 Task: Open Card Card0000000344 in  Board0000000086 in Workspace WS0000000029 in Trello. Add Member Carxxstreet791@gmail.com to Card Card0000000344 in  Board0000000086 in Workspace WS0000000029 in Trello. Add Red Label titled Label0000000344 to Card Card0000000344 in  Board0000000086 in Workspace WS0000000029 in Trello. Add Checklist CL0000000344 to Card Card0000000344 in  Board0000000086 in Workspace WS0000000029 in Trello. Add Dates with Start Date as Nov 01 2023 and Due Date as Nov 30 2023 to Card Card0000000344 in  Board0000000086 in Workspace WS0000000029 in Trello
Action: Mouse moved to (135, 366)
Screenshot: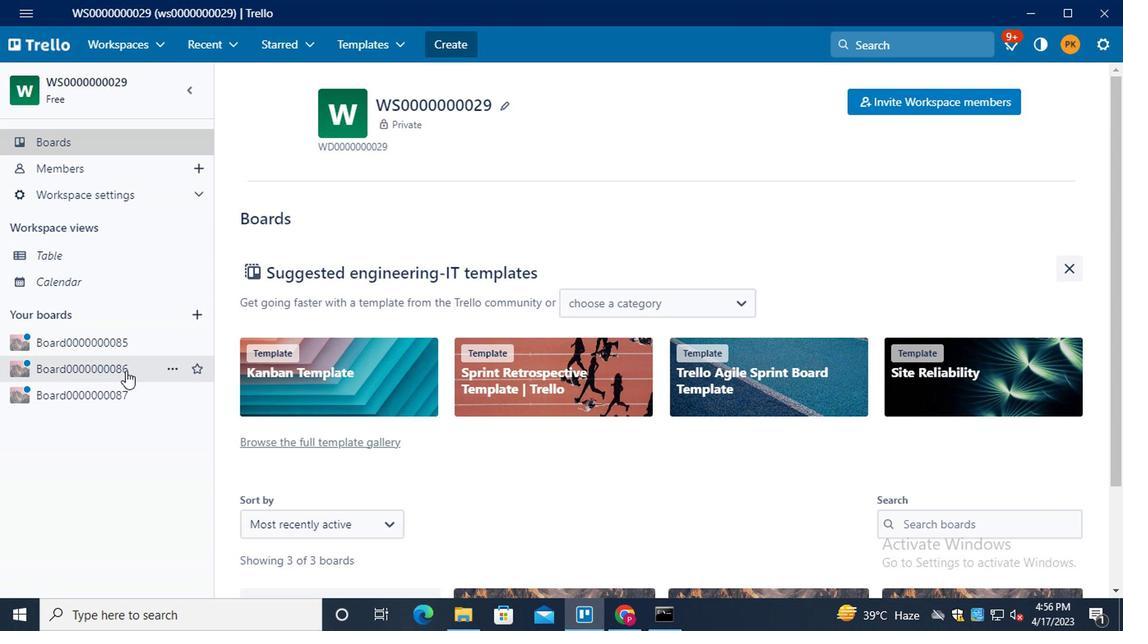 
Action: Mouse pressed left at (135, 366)
Screenshot: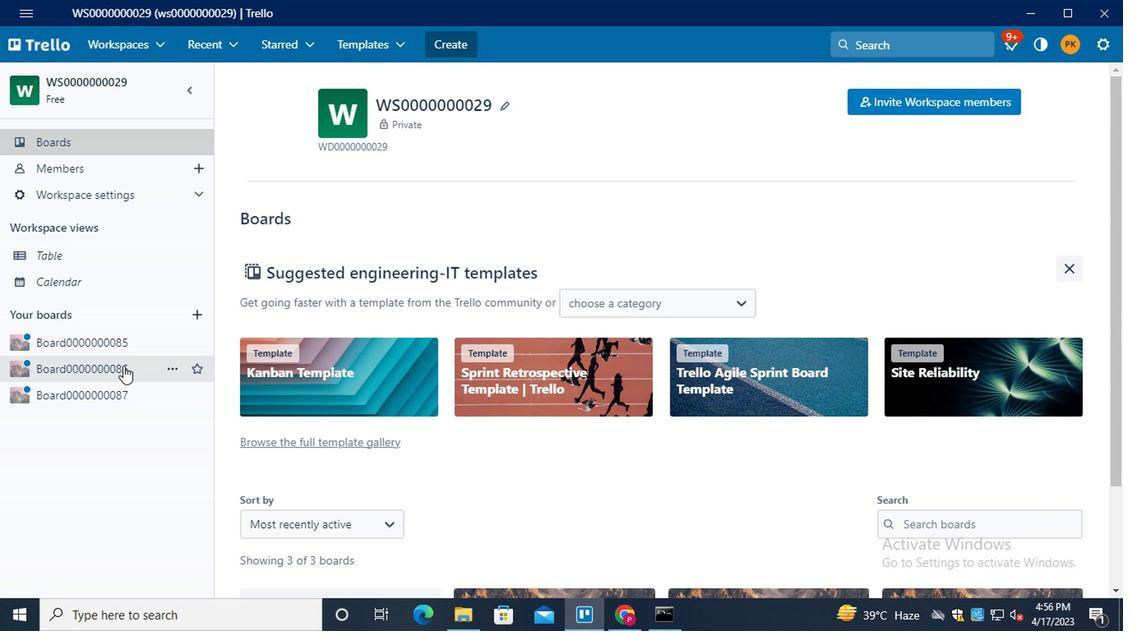 
Action: Mouse moved to (325, 404)
Screenshot: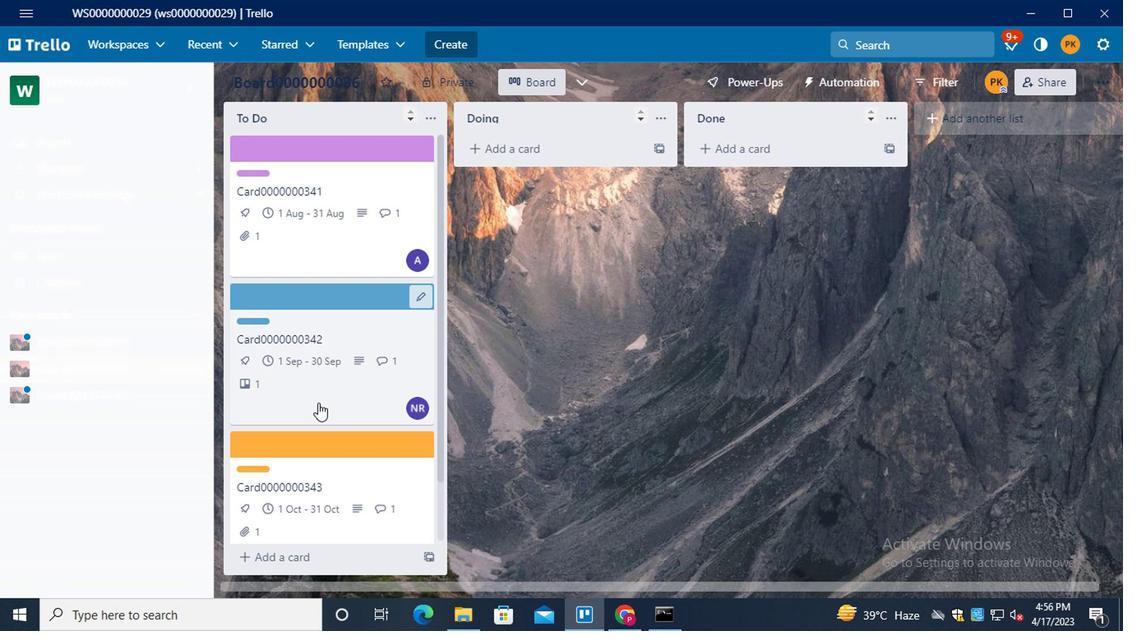
Action: Mouse scrolled (325, 403) with delta (0, -1)
Screenshot: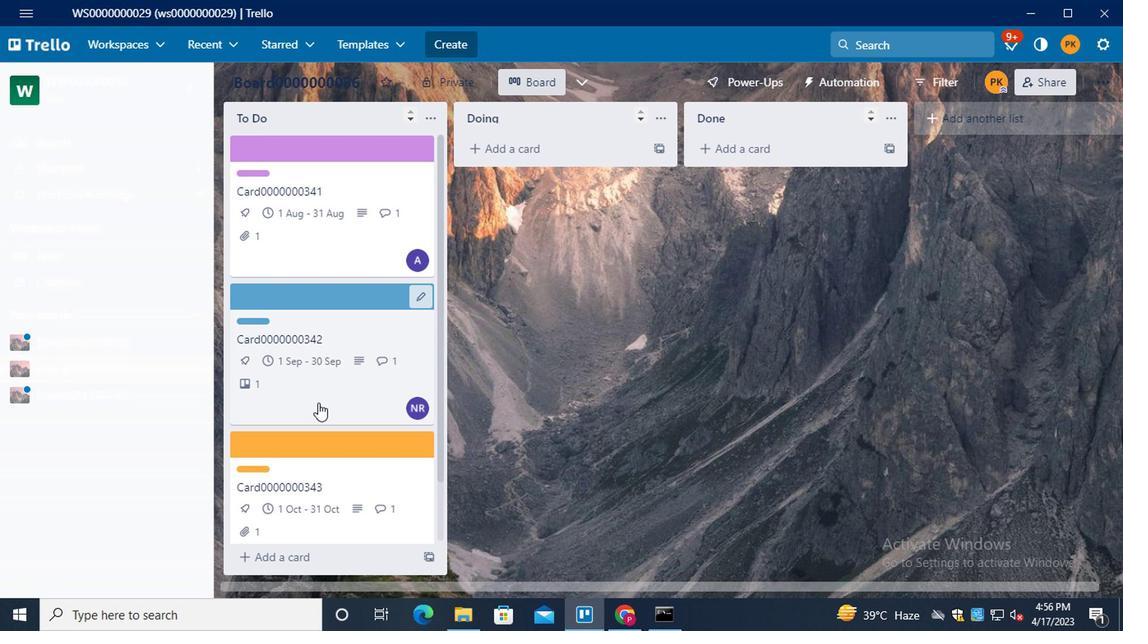 
Action: Mouse scrolled (325, 403) with delta (0, -1)
Screenshot: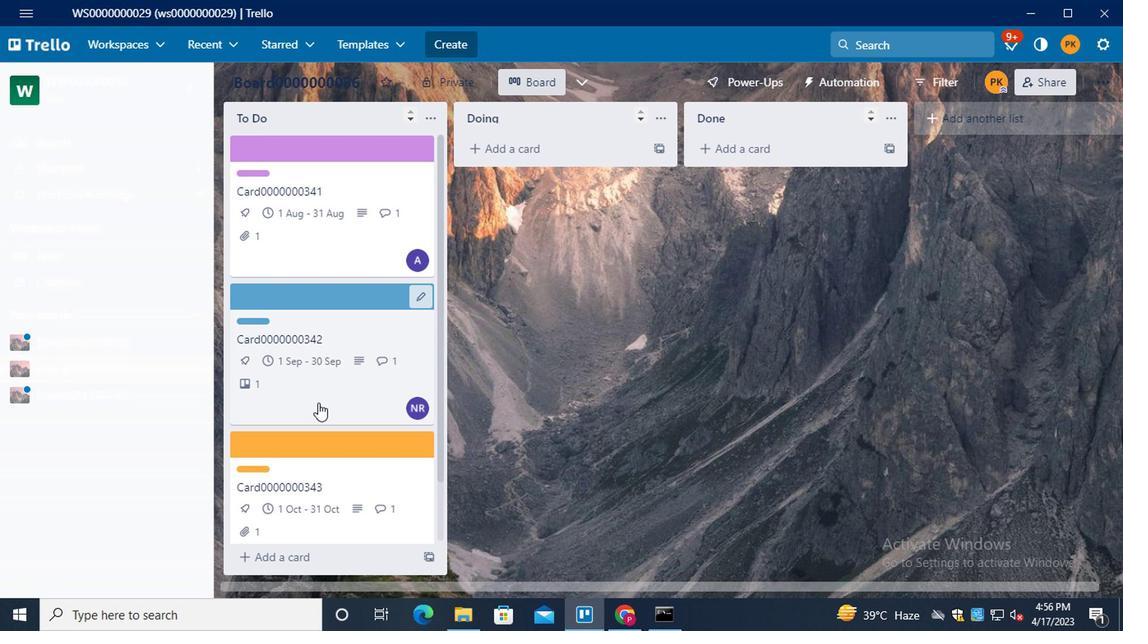 
Action: Mouse scrolled (325, 403) with delta (0, -1)
Screenshot: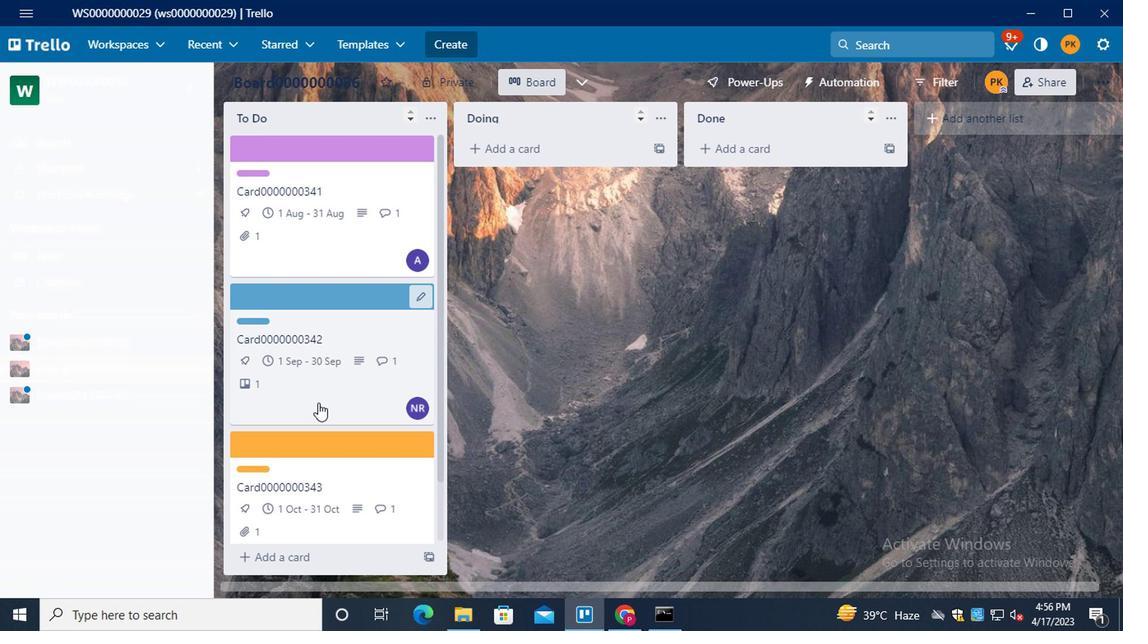
Action: Mouse scrolled (325, 403) with delta (0, -1)
Screenshot: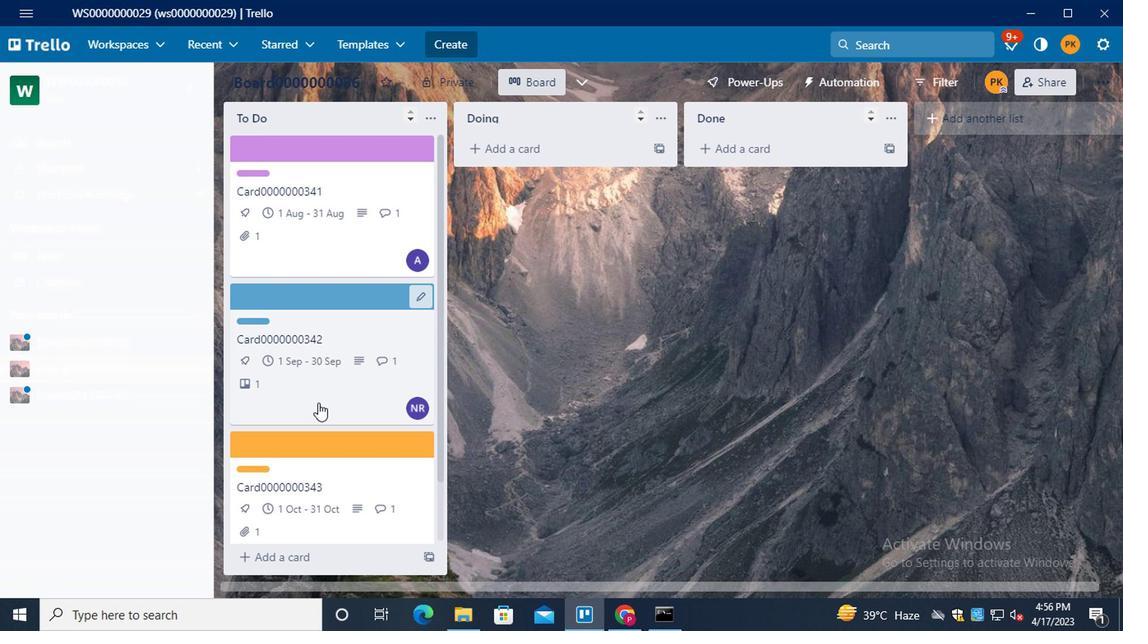 
Action: Mouse scrolled (325, 403) with delta (0, -1)
Screenshot: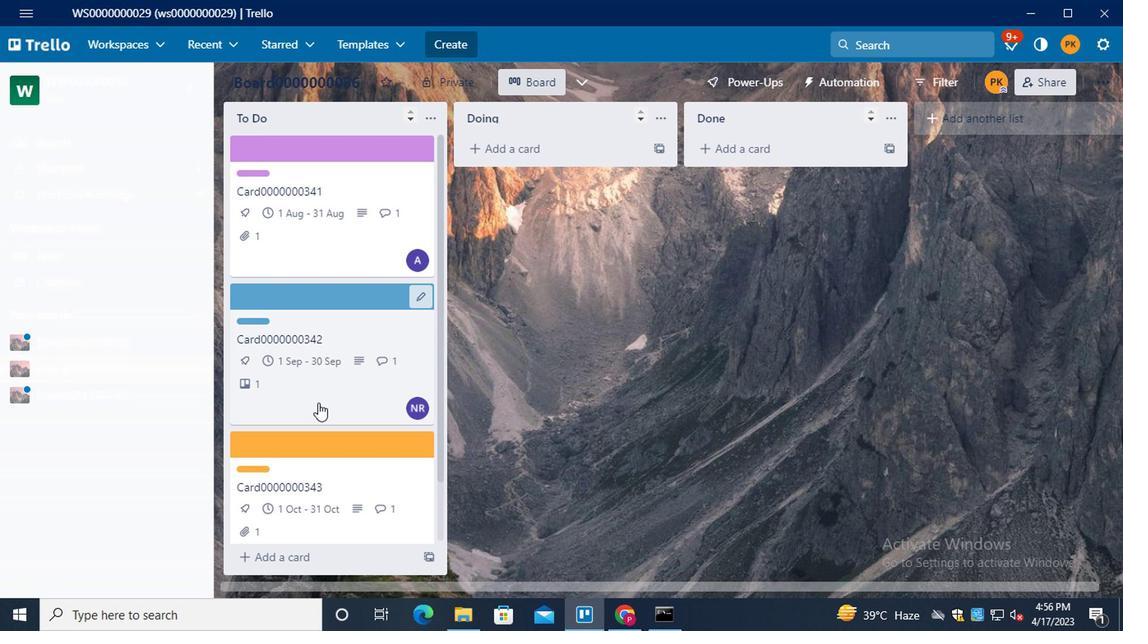
Action: Mouse moved to (326, 528)
Screenshot: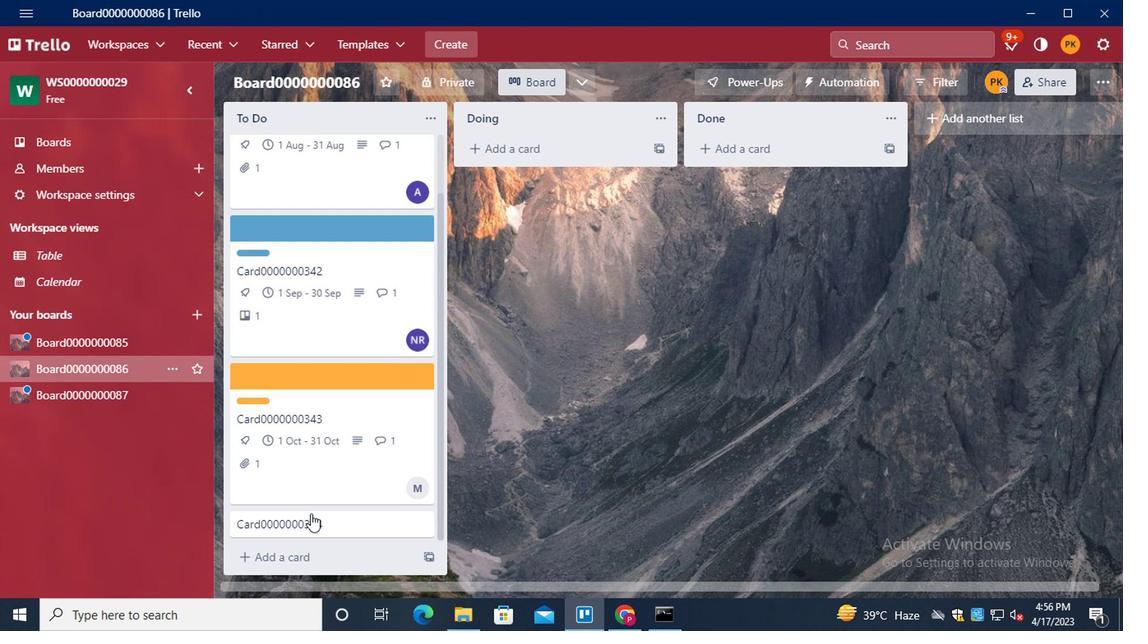 
Action: Mouse pressed left at (326, 528)
Screenshot: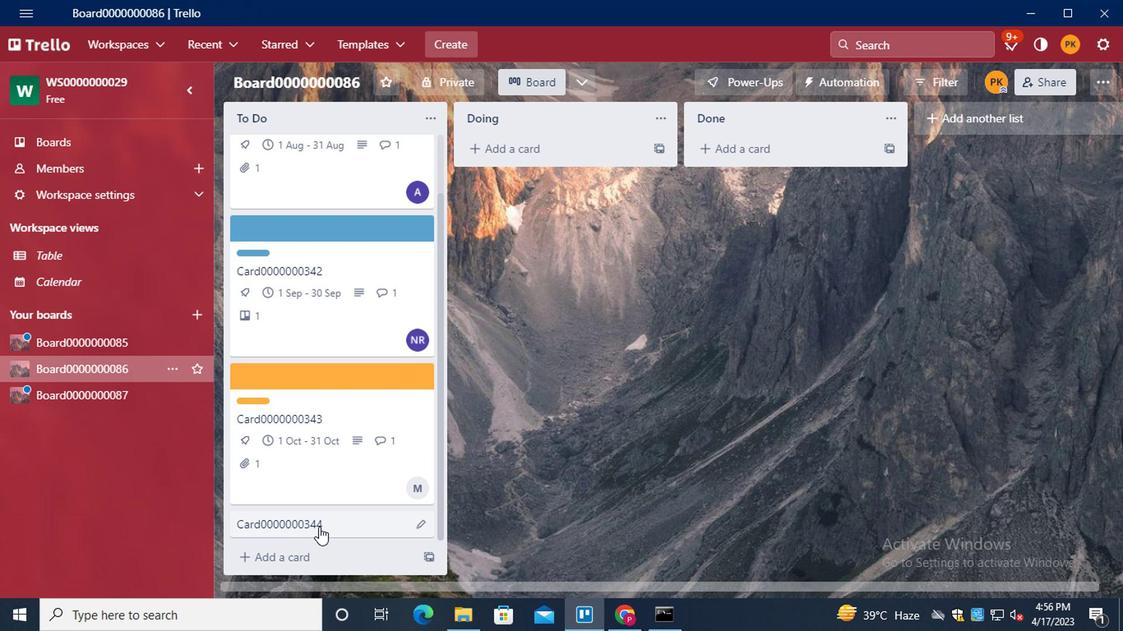 
Action: Mouse moved to (729, 150)
Screenshot: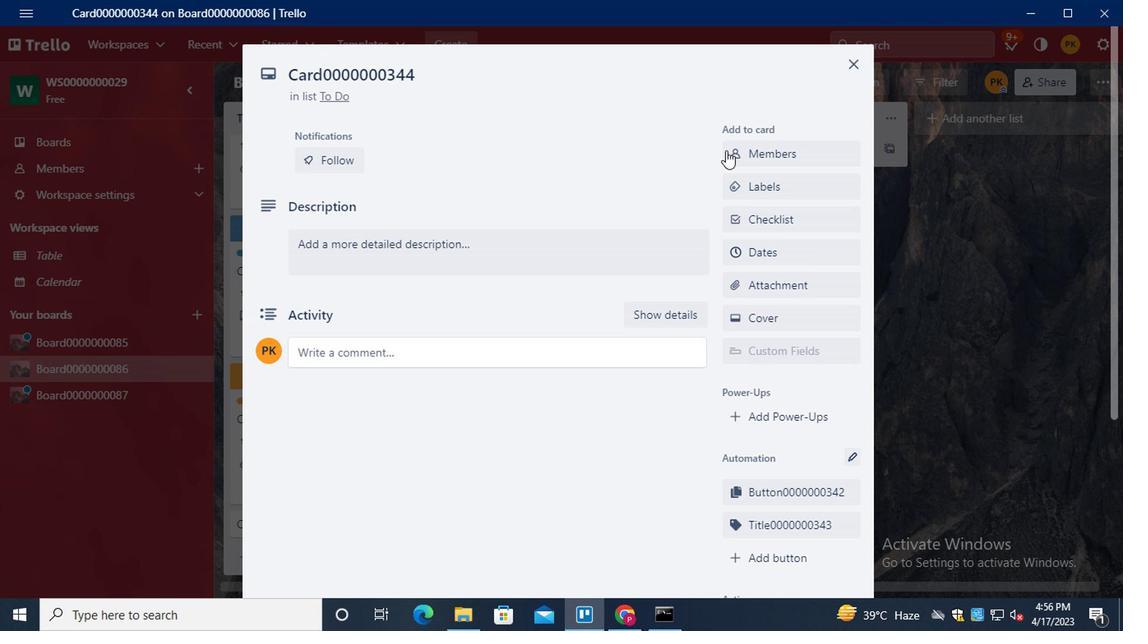 
Action: Mouse pressed left at (729, 150)
Screenshot: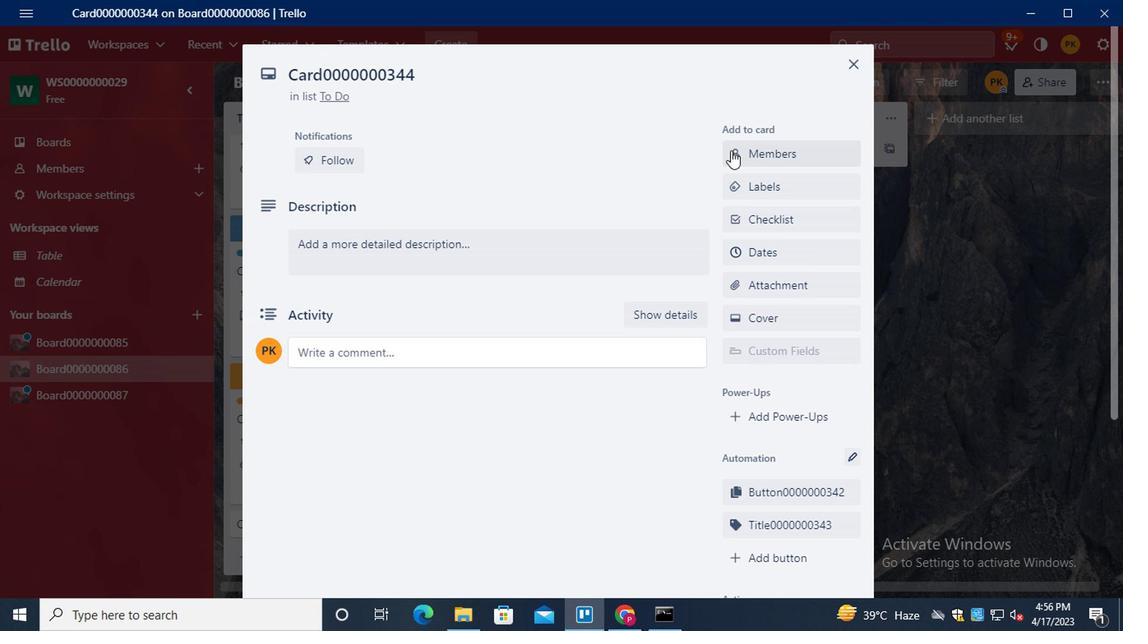 
Action: Mouse moved to (761, 273)
Screenshot: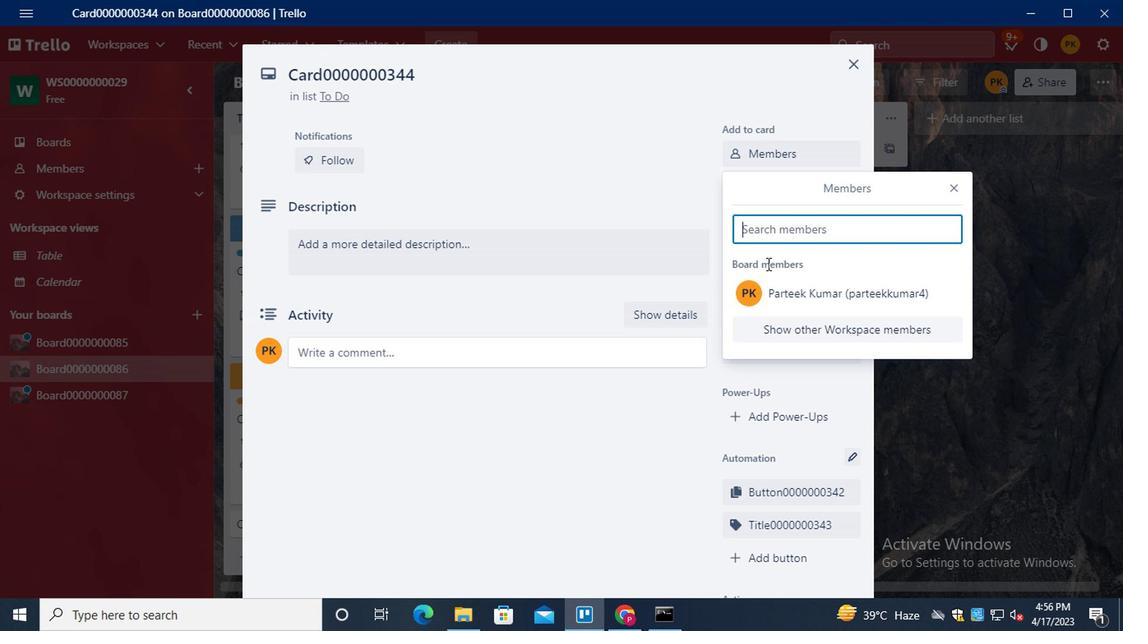 
Action: Key pressed <Key.shift>CARXXSTREET791<Key.shift><Key.shift><Key.shift>@GMAIL.COM
Screenshot: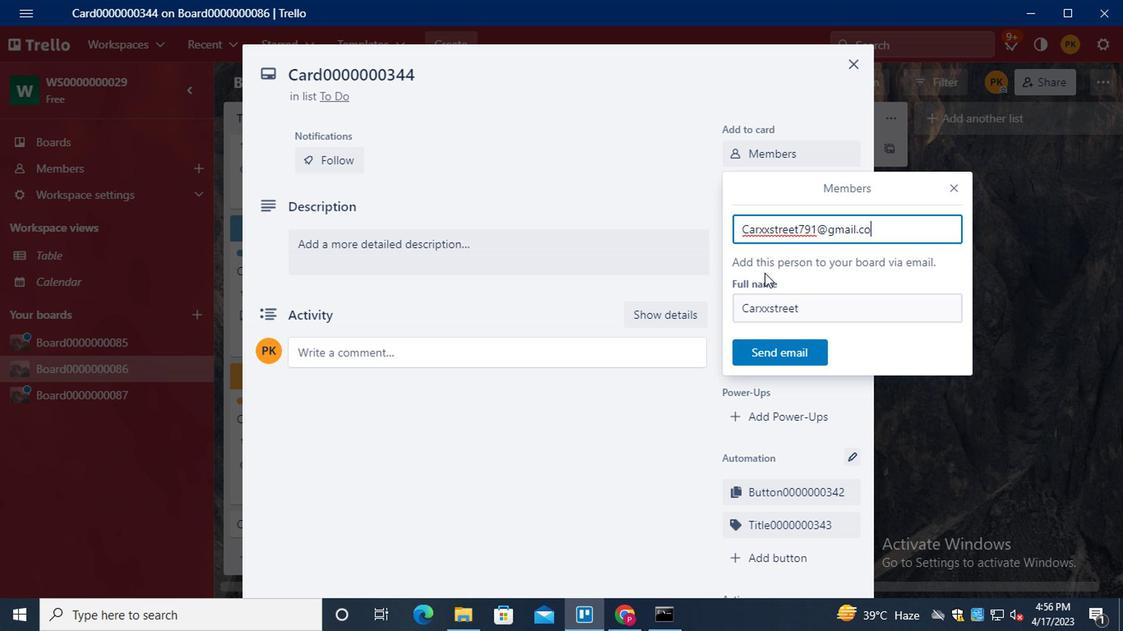 
Action: Mouse moved to (762, 360)
Screenshot: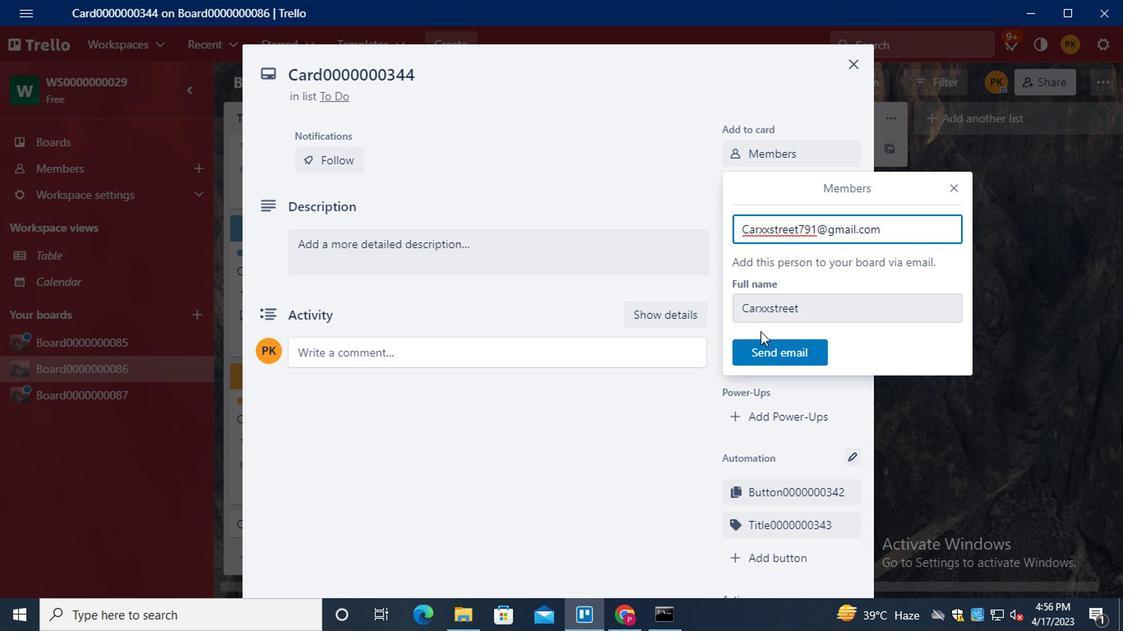 
Action: Mouse pressed left at (762, 360)
Screenshot: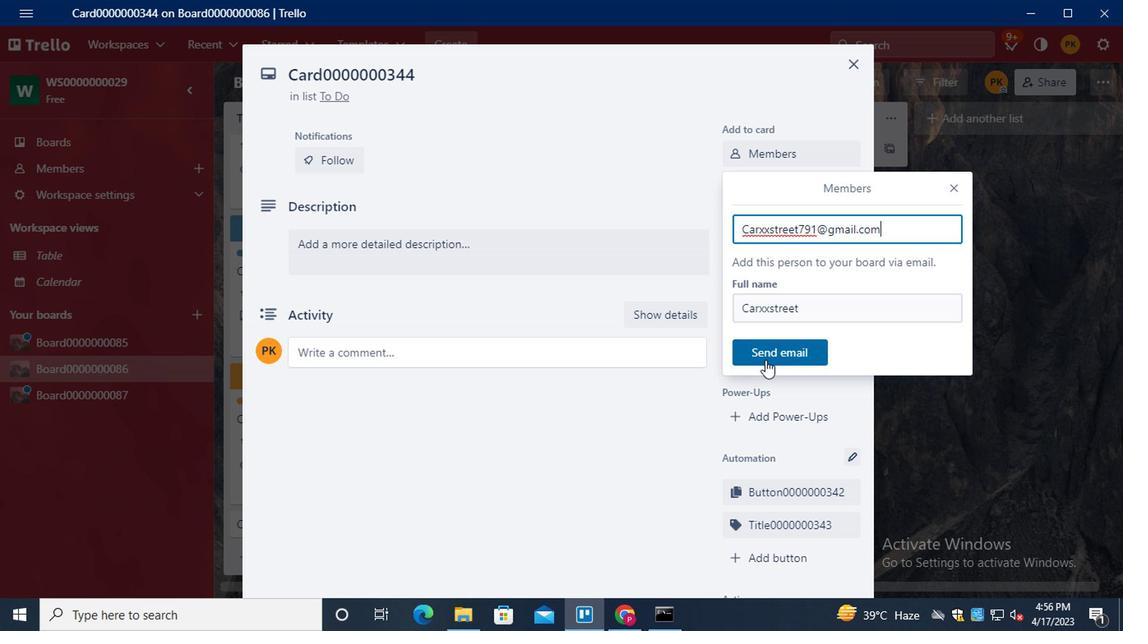 
Action: Mouse moved to (784, 197)
Screenshot: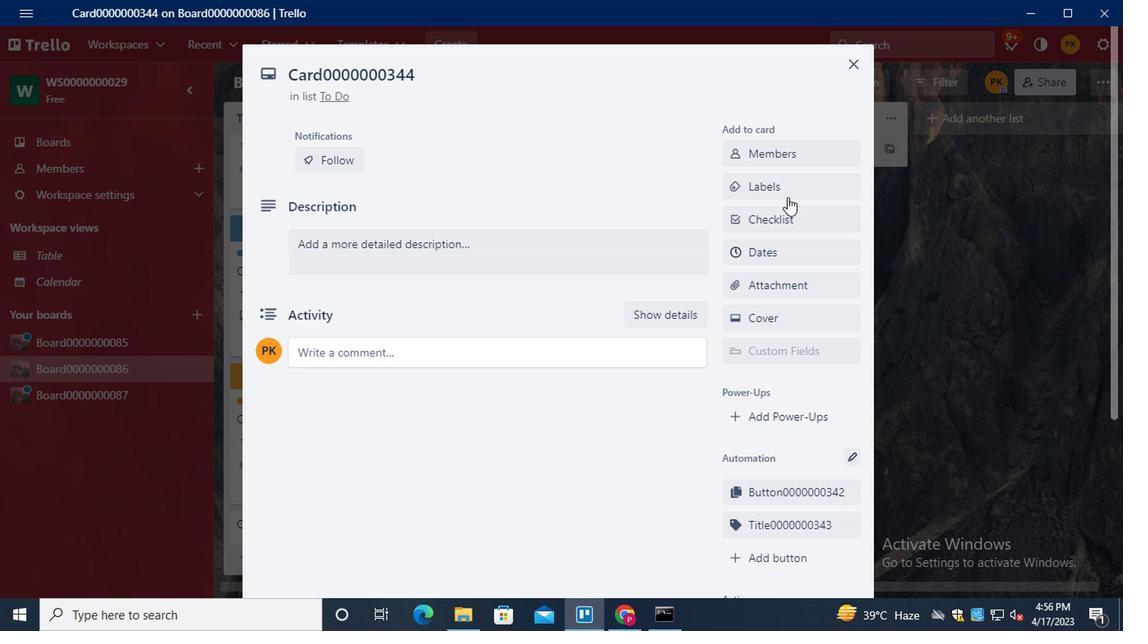 
Action: Mouse pressed left at (784, 197)
Screenshot: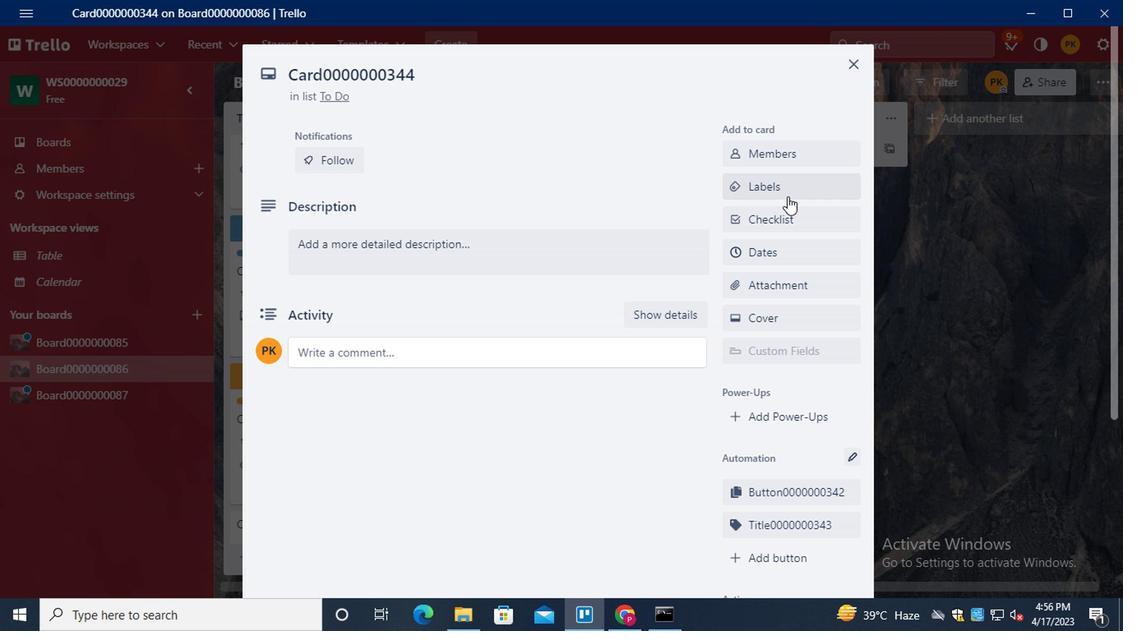 
Action: Mouse moved to (819, 467)
Screenshot: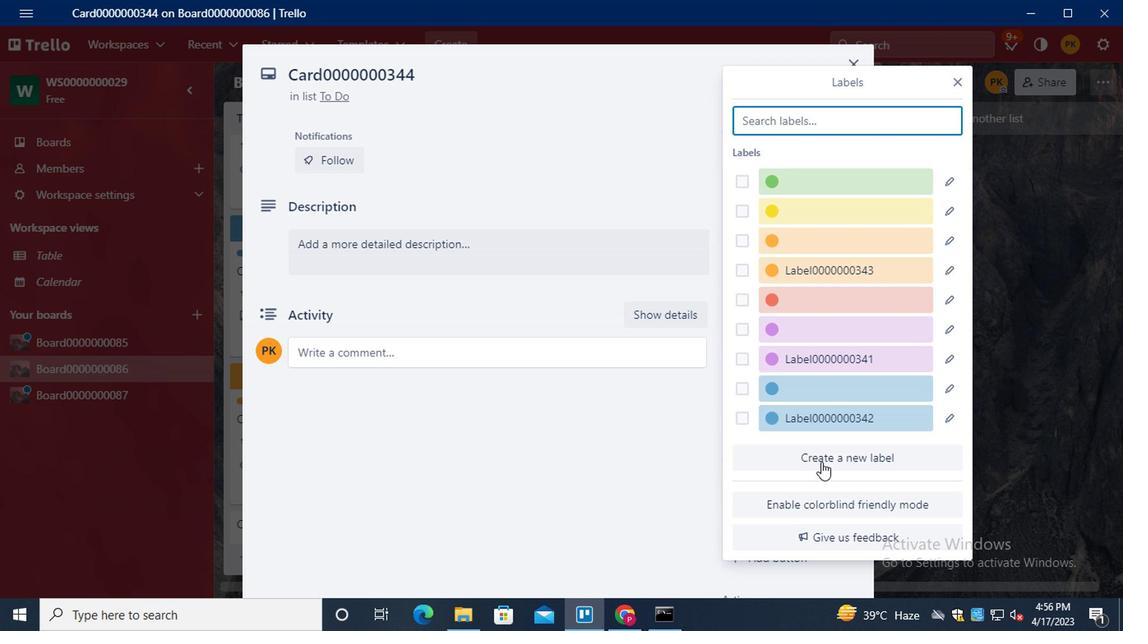 
Action: Mouse pressed left at (819, 467)
Screenshot: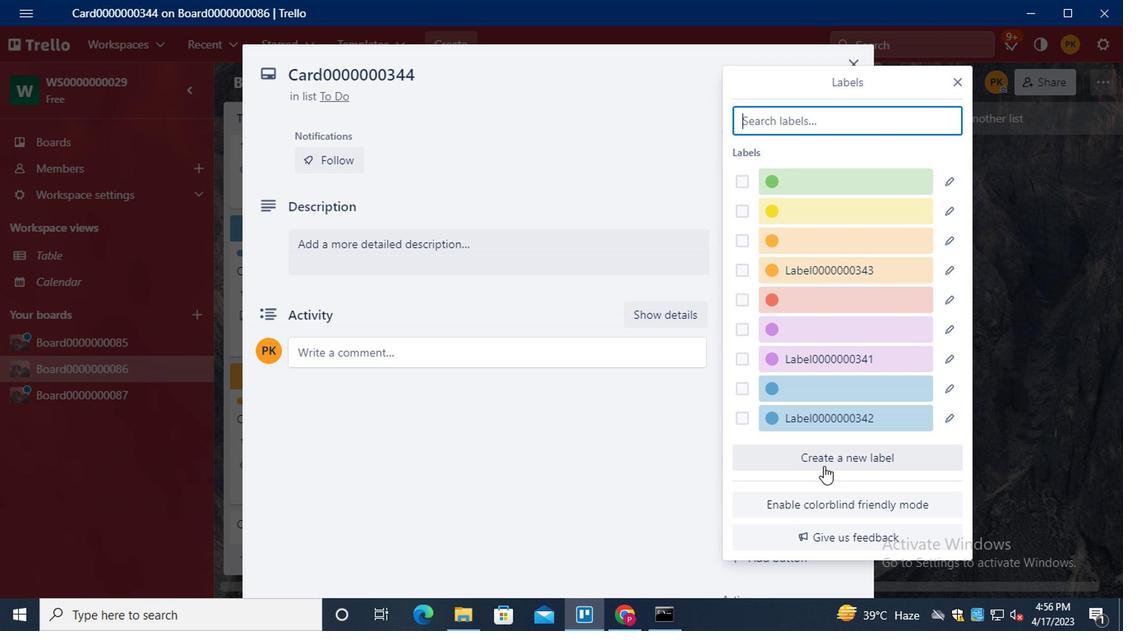 
Action: Mouse moved to (791, 236)
Screenshot: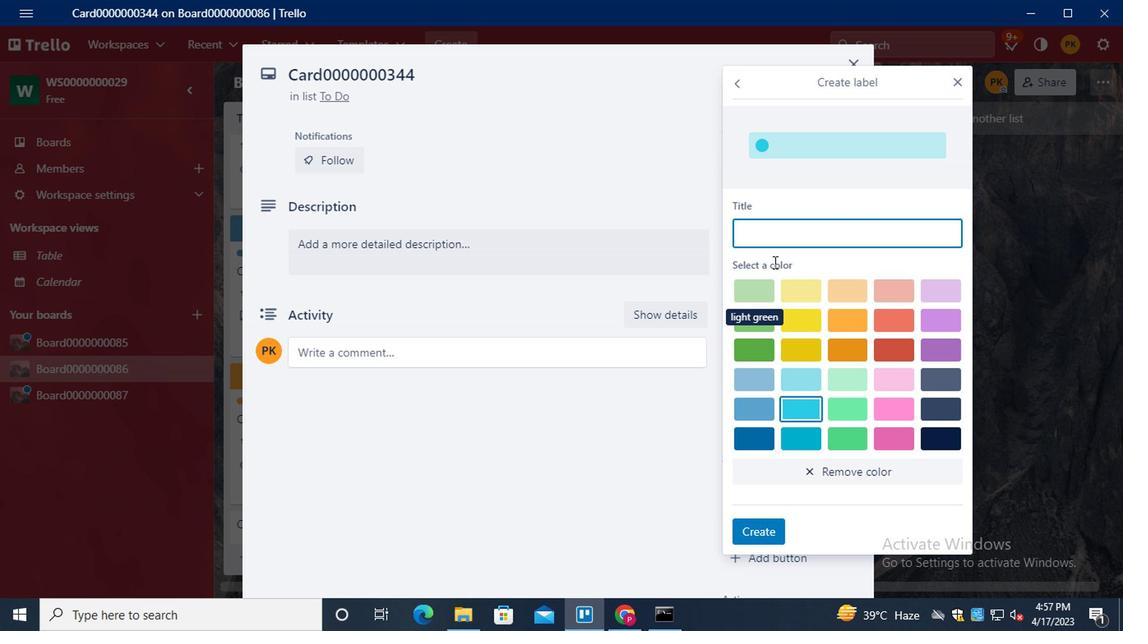 
Action: Key pressed <Key.shift>LABEL0000000344
Screenshot: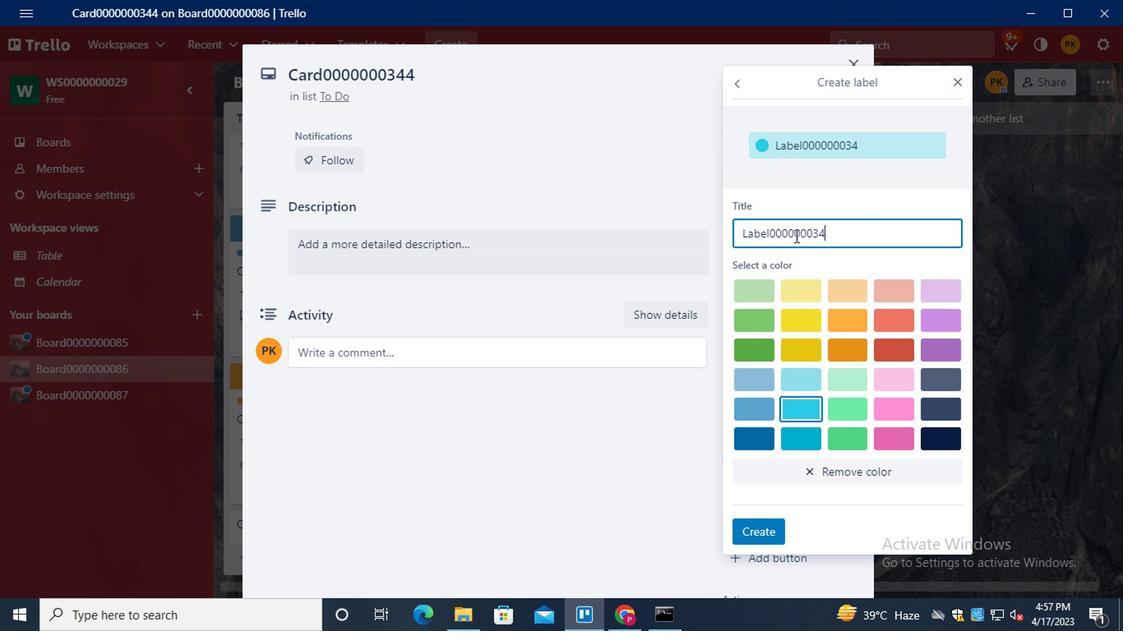 
Action: Mouse moved to (875, 320)
Screenshot: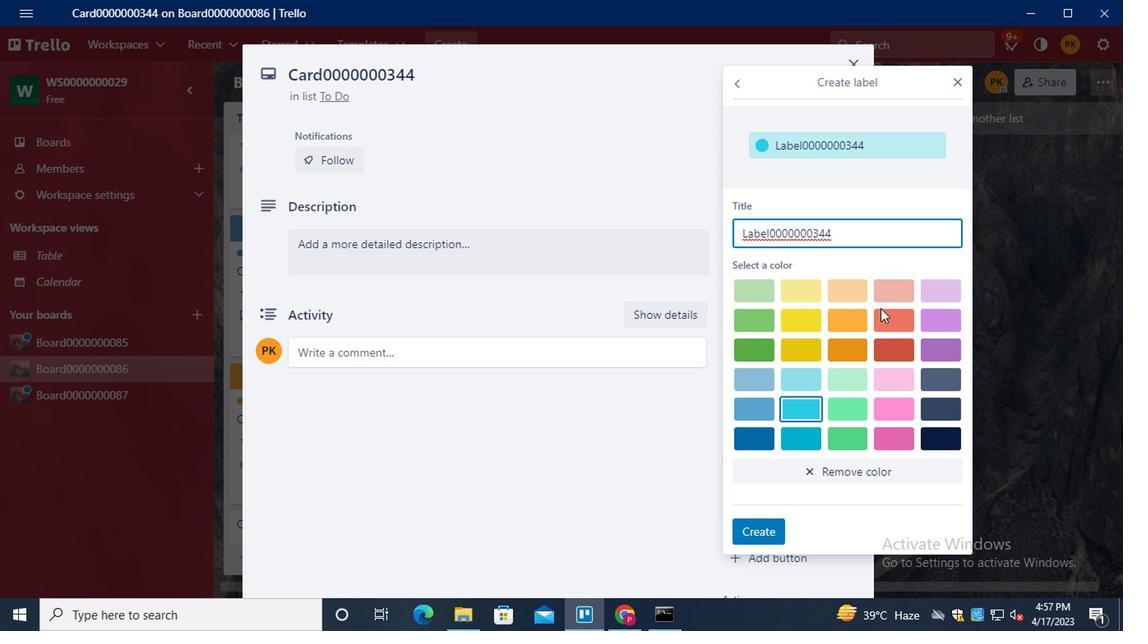 
Action: Mouse pressed left at (875, 320)
Screenshot: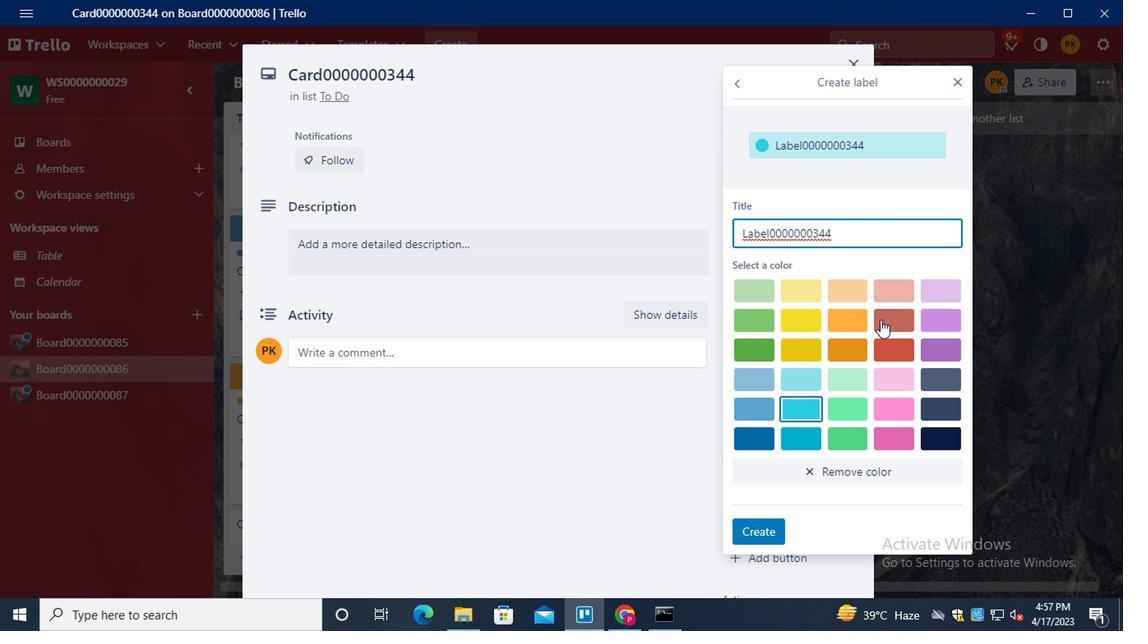
Action: Mouse moved to (754, 534)
Screenshot: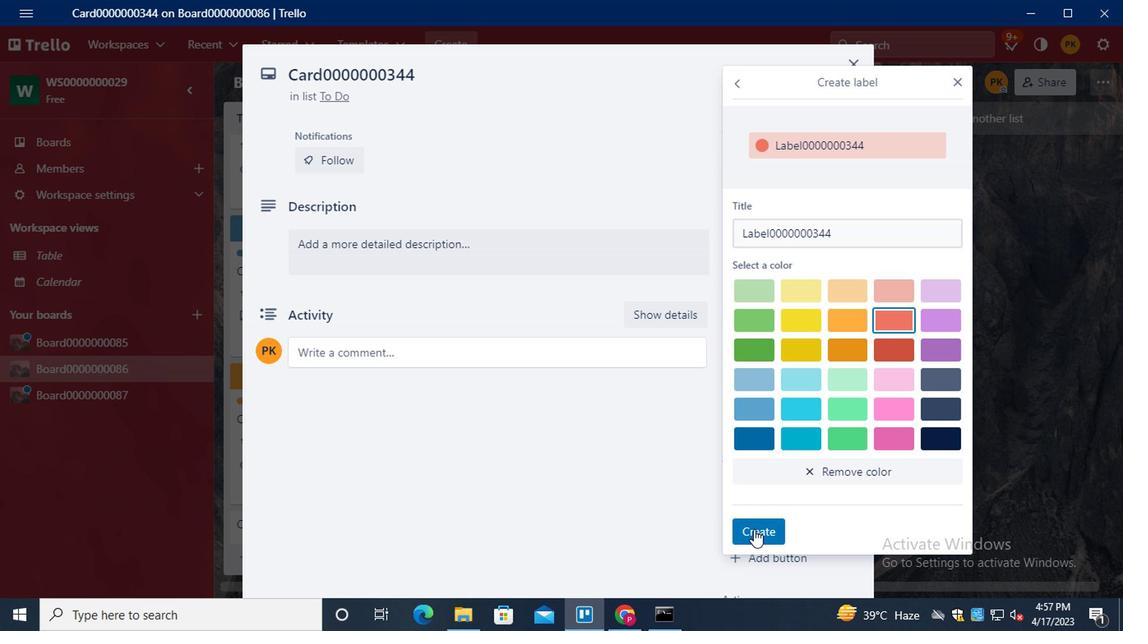 
Action: Mouse pressed left at (754, 534)
Screenshot: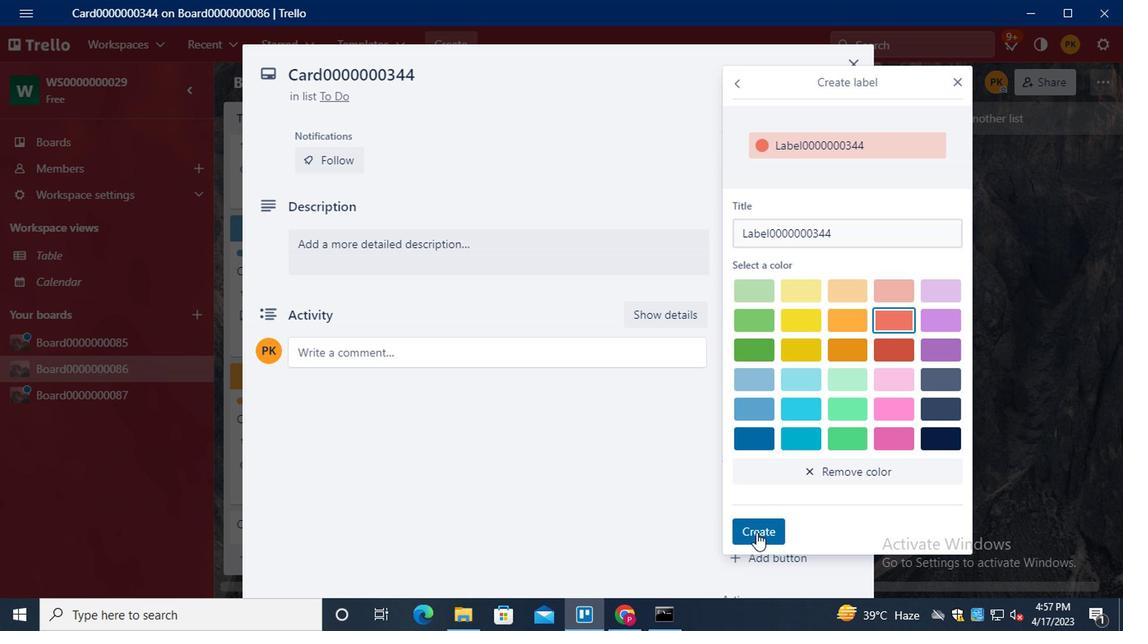 
Action: Mouse moved to (952, 83)
Screenshot: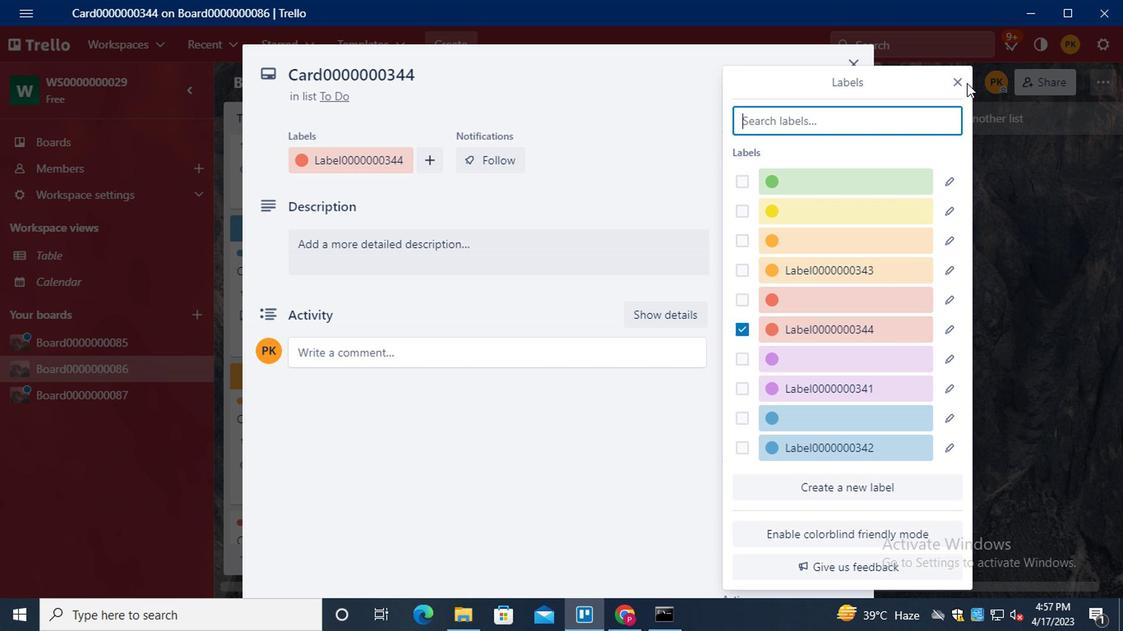 
Action: Mouse pressed left at (952, 83)
Screenshot: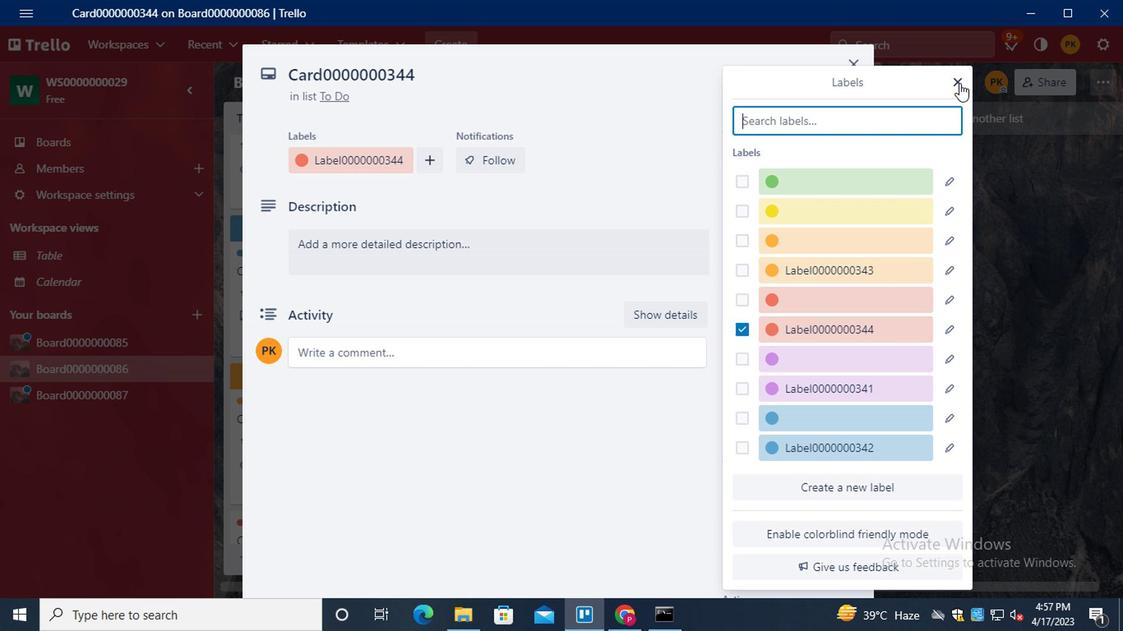 
Action: Mouse moved to (785, 336)
Screenshot: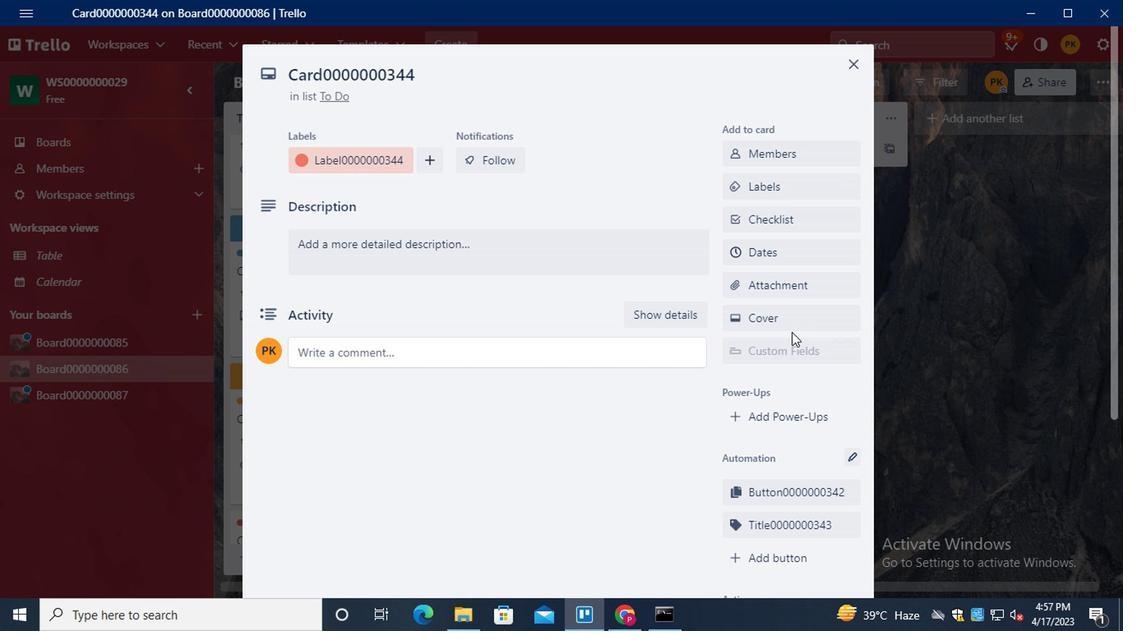 
Action: Mouse scrolled (785, 335) with delta (0, 0)
Screenshot: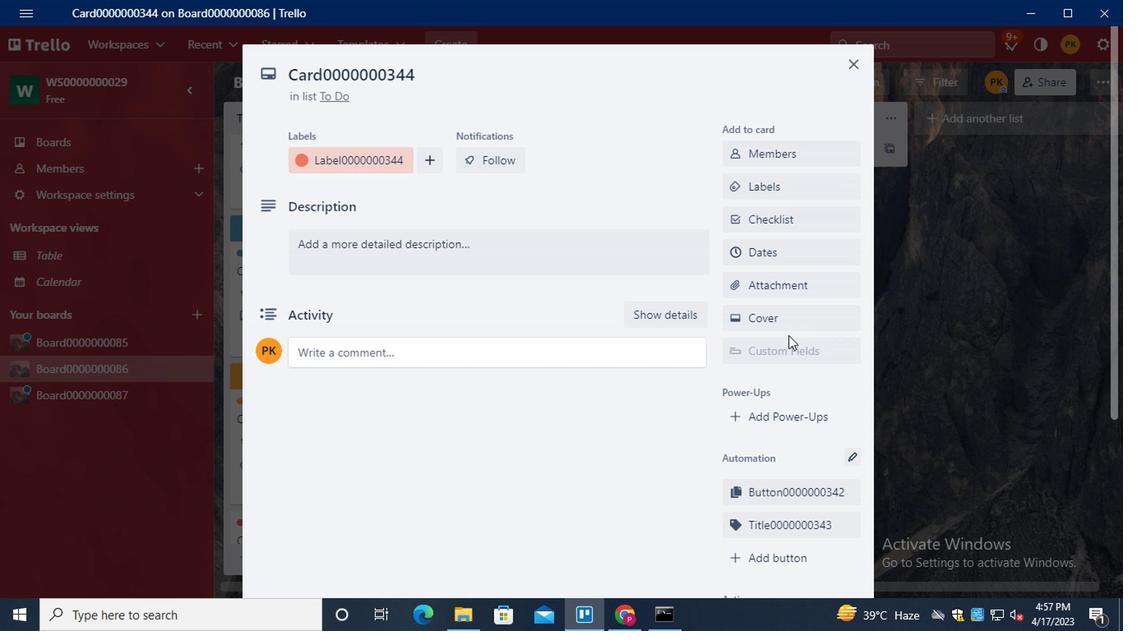 
Action: Mouse scrolled (785, 335) with delta (0, 0)
Screenshot: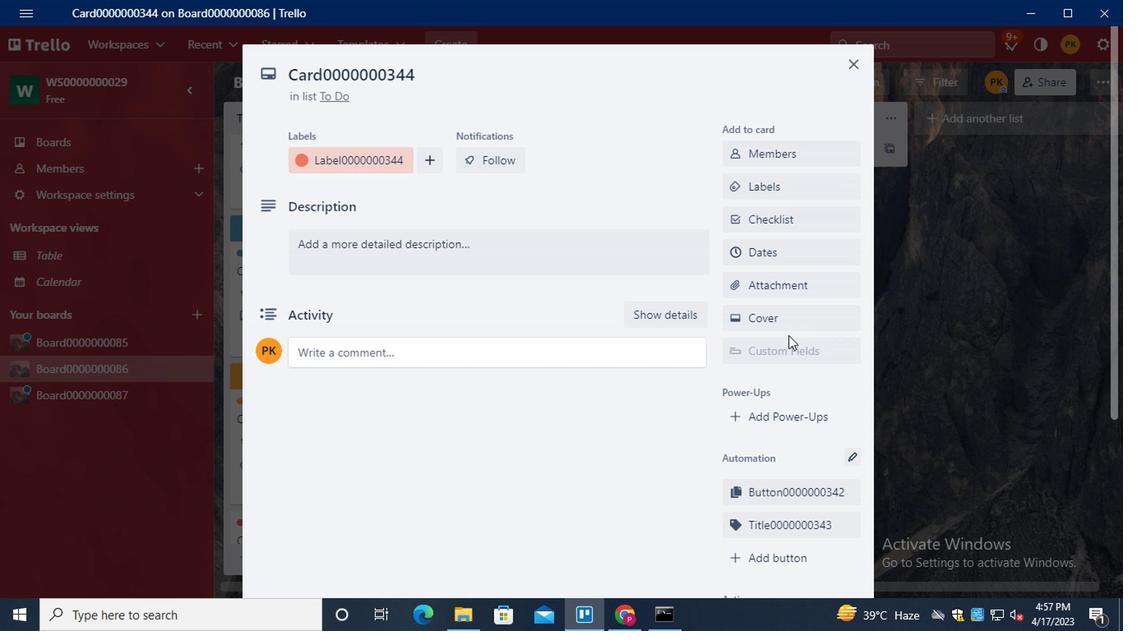 
Action: Mouse moved to (750, 301)
Screenshot: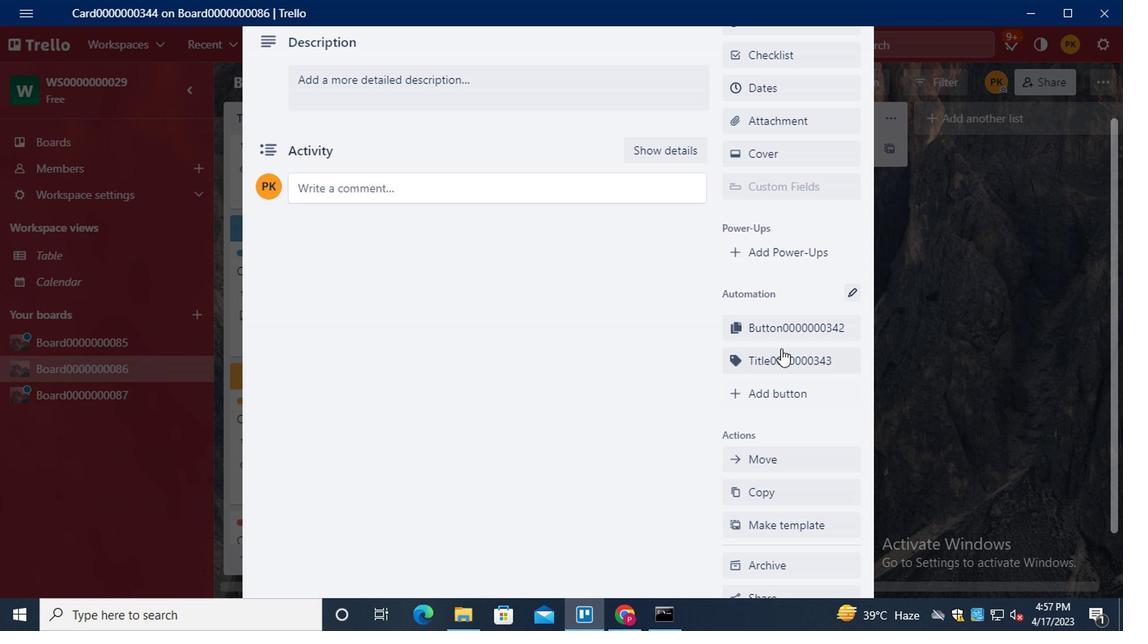 
Action: Mouse scrolled (750, 302) with delta (0, 0)
Screenshot: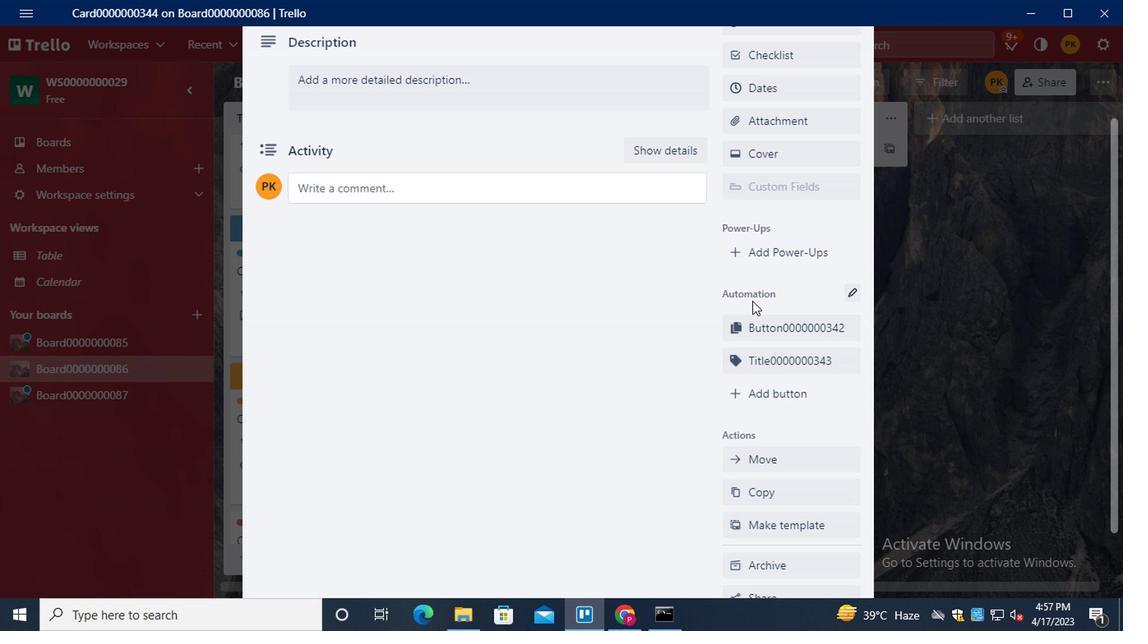 
Action: Mouse scrolled (750, 302) with delta (0, 0)
Screenshot: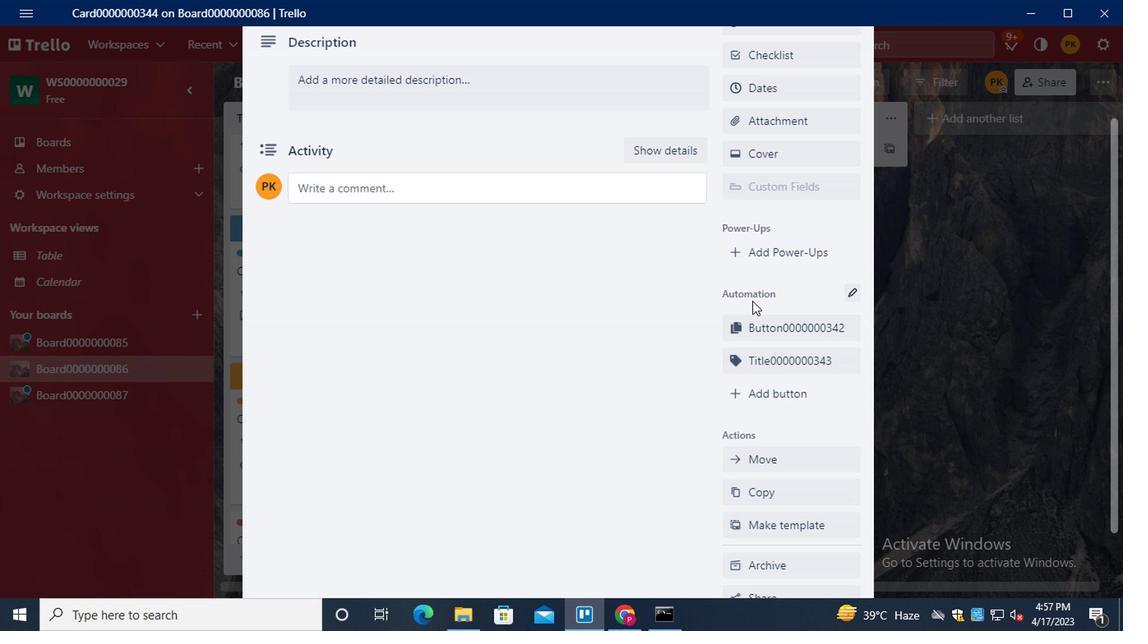 
Action: Mouse scrolled (750, 302) with delta (0, 0)
Screenshot: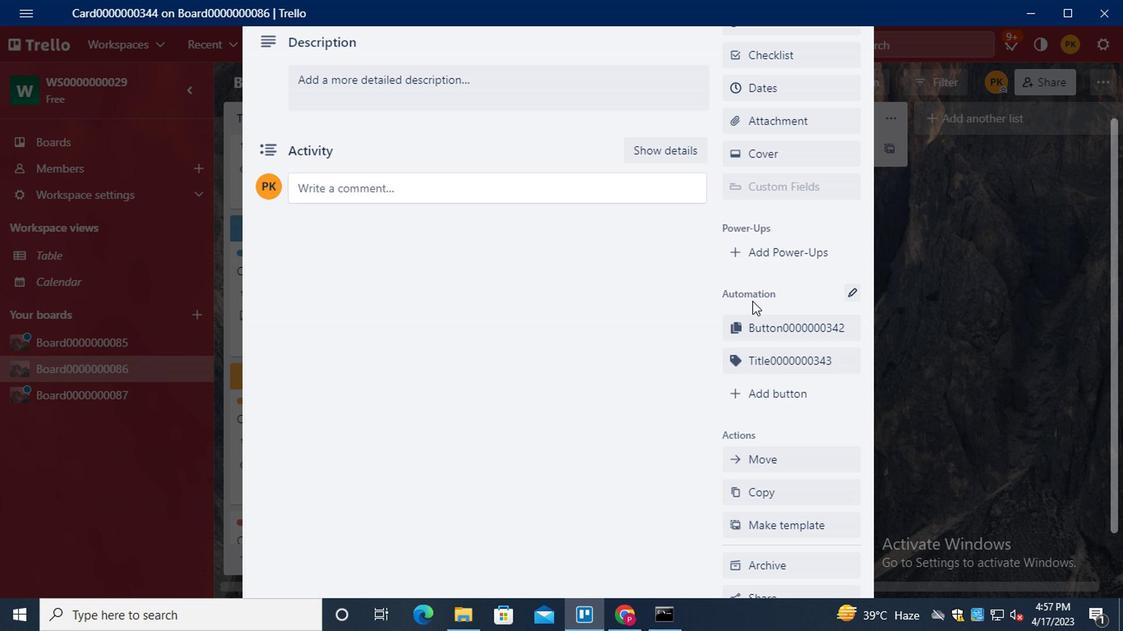 
Action: Mouse moved to (773, 224)
Screenshot: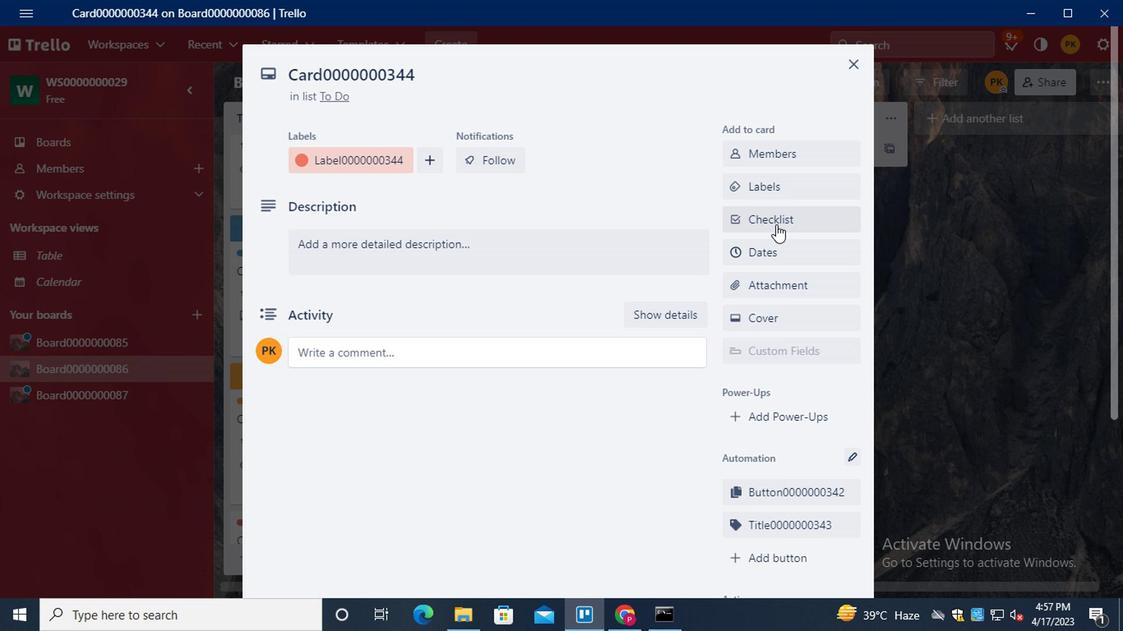 
Action: Mouse pressed left at (773, 224)
Screenshot: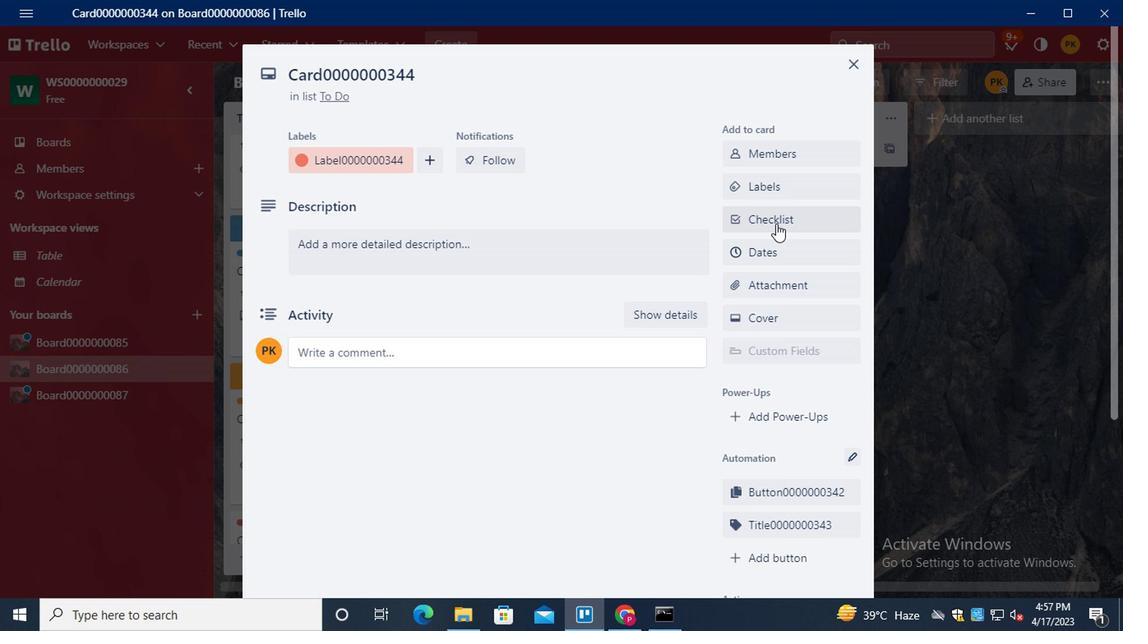 
Action: Key pressed <Key.shift>CL0000000344
Screenshot: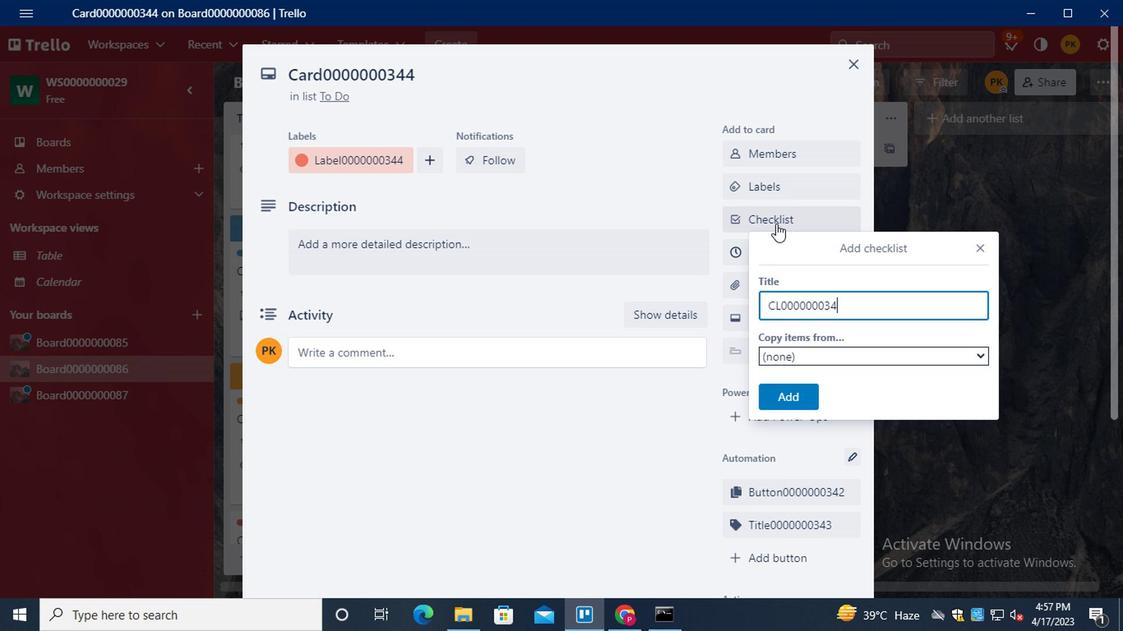 
Action: Mouse moved to (791, 403)
Screenshot: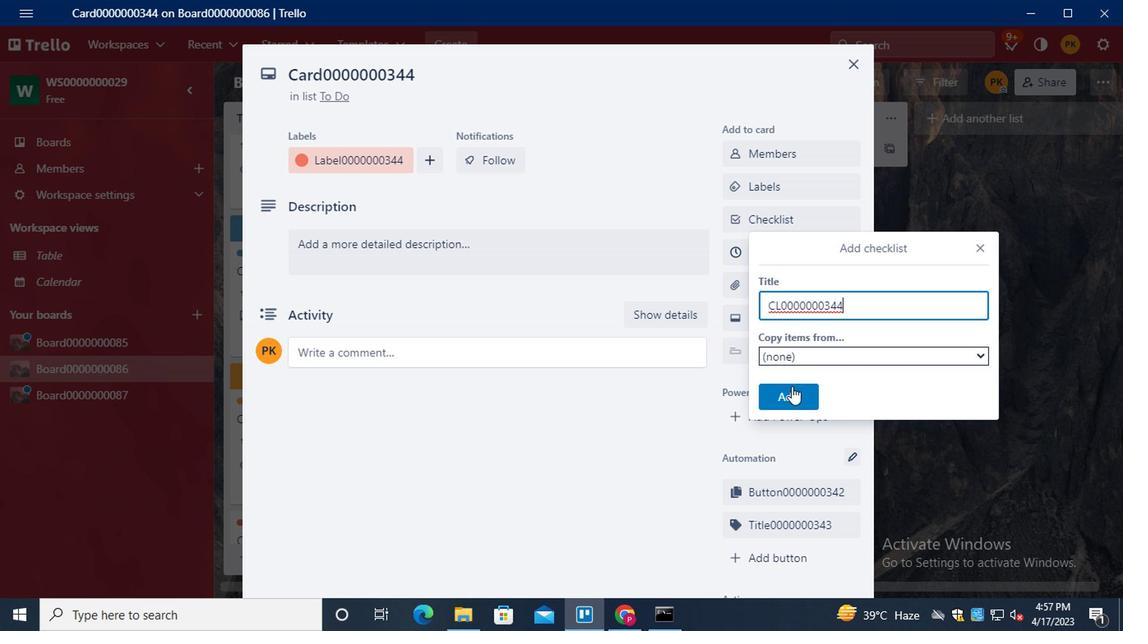 
Action: Mouse pressed left at (791, 403)
Screenshot: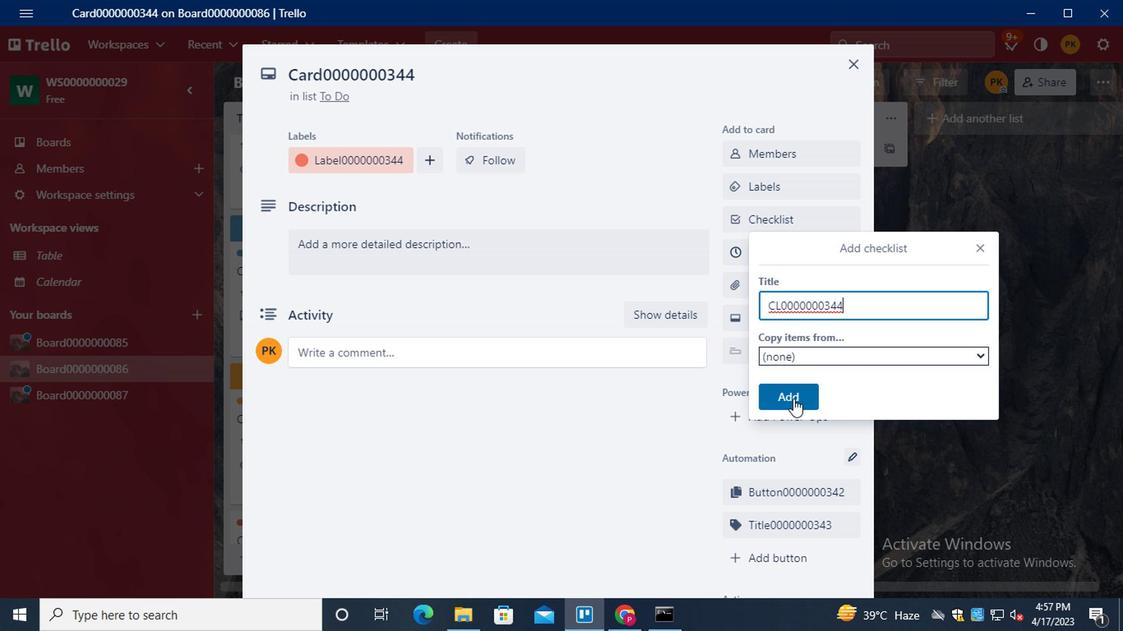 
Action: Mouse moved to (791, 253)
Screenshot: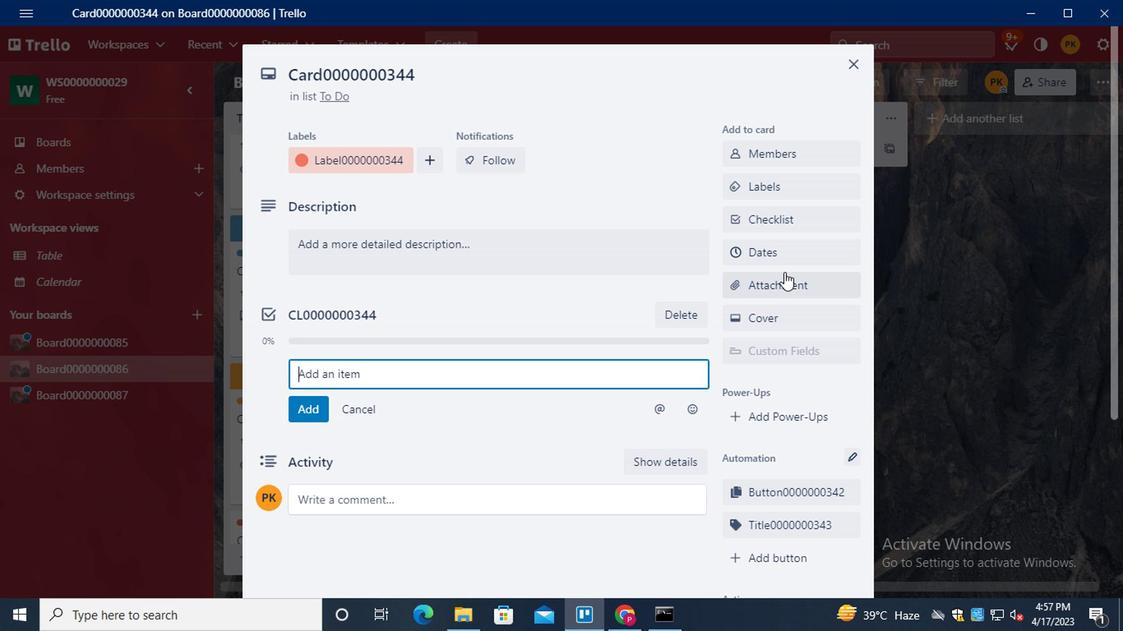 
Action: Mouse pressed left at (791, 253)
Screenshot: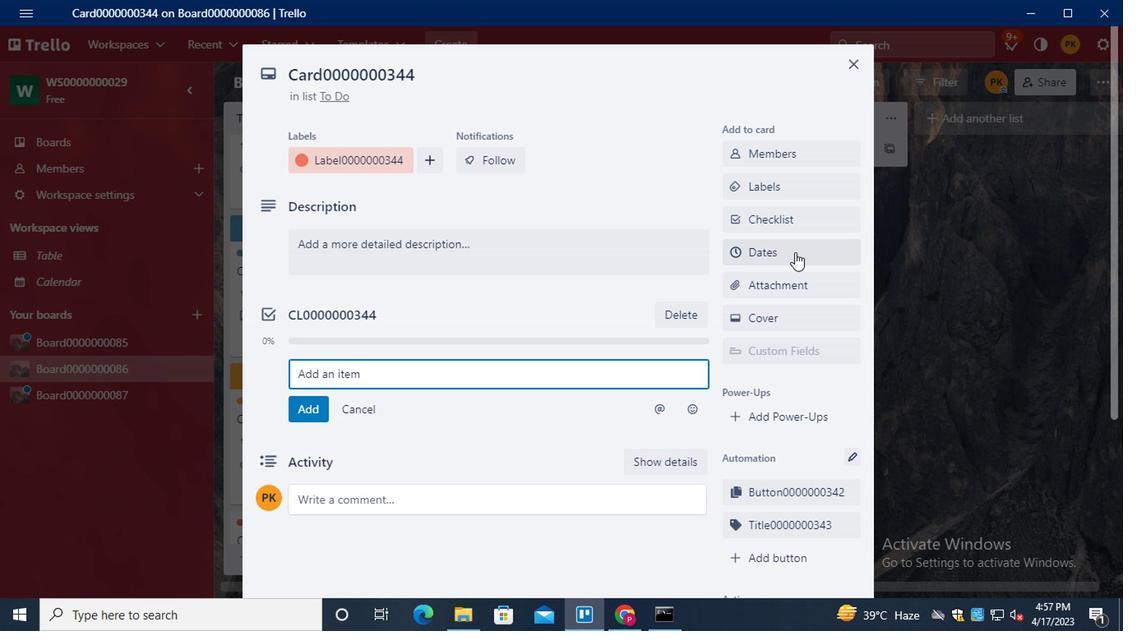
Action: Mouse moved to (740, 378)
Screenshot: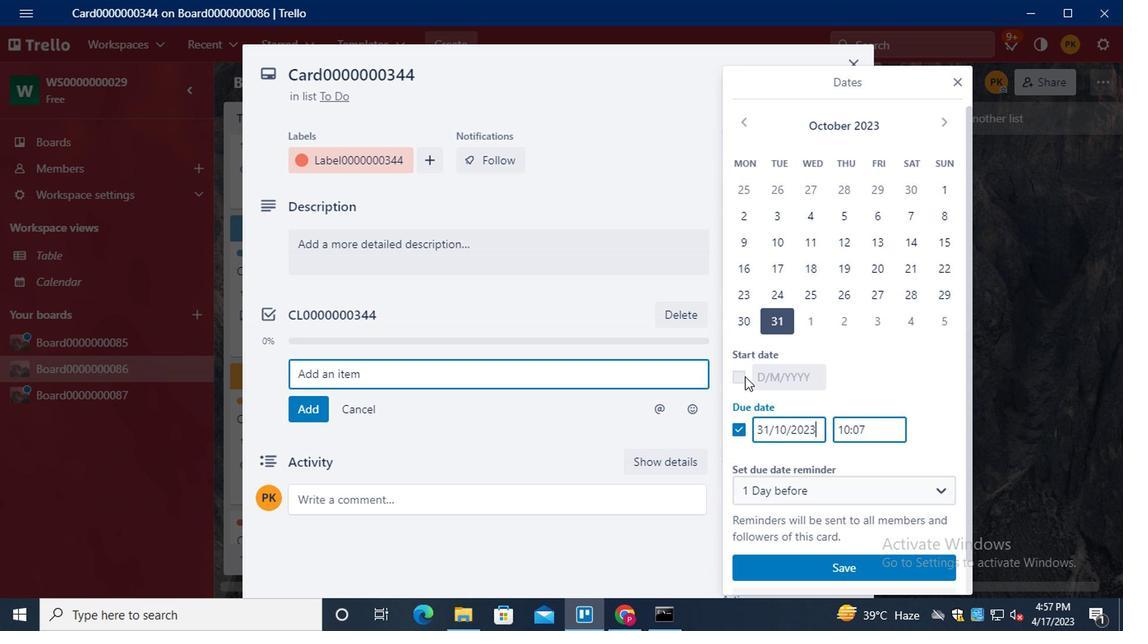 
Action: Mouse pressed left at (740, 378)
Screenshot: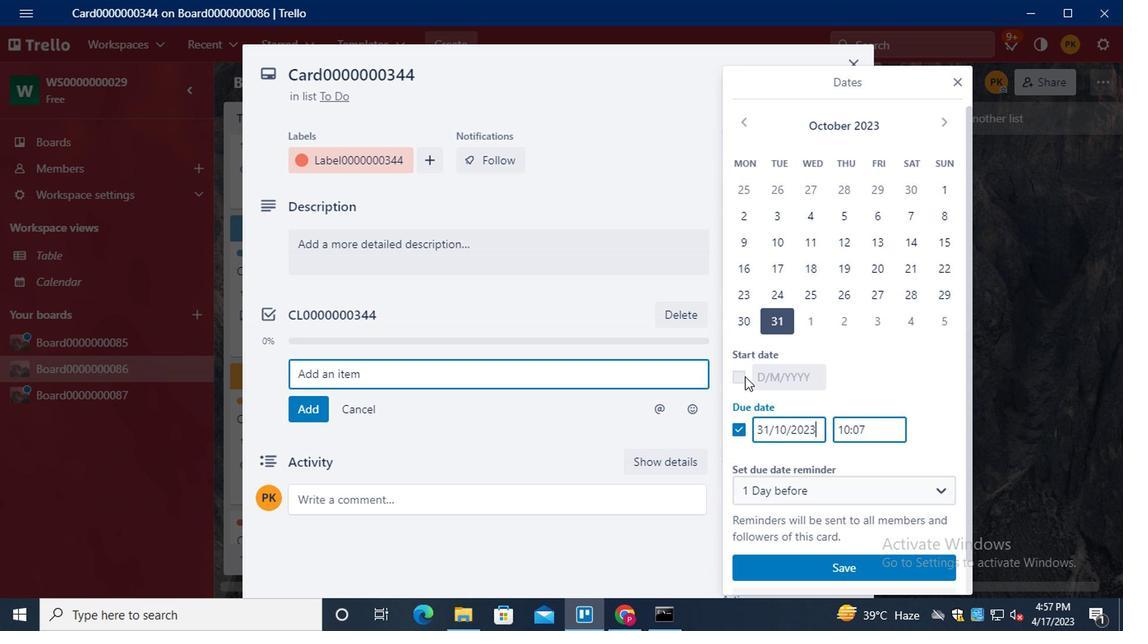 
Action: Mouse moved to (940, 123)
Screenshot: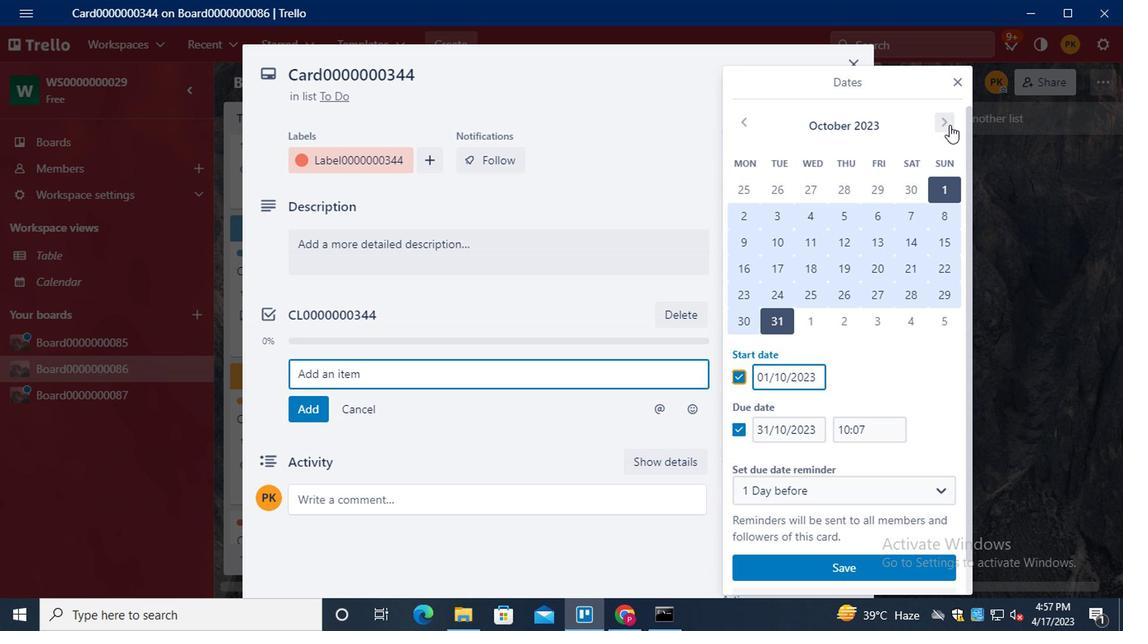 
Action: Mouse pressed left at (940, 123)
Screenshot: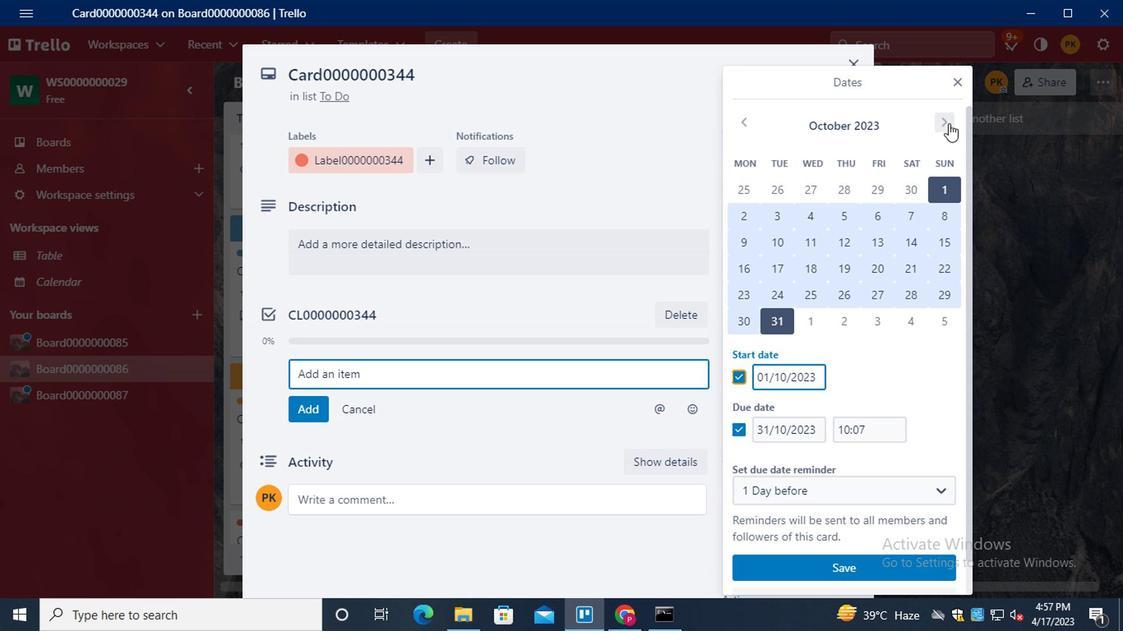 
Action: Mouse moved to (812, 190)
Screenshot: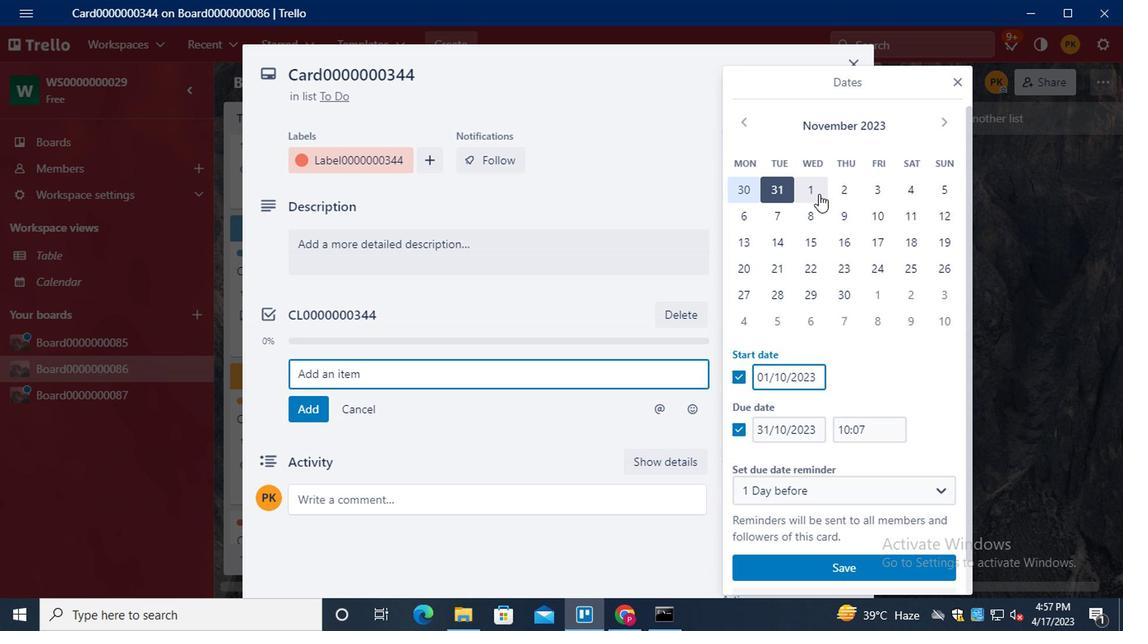 
Action: Mouse pressed left at (812, 190)
Screenshot: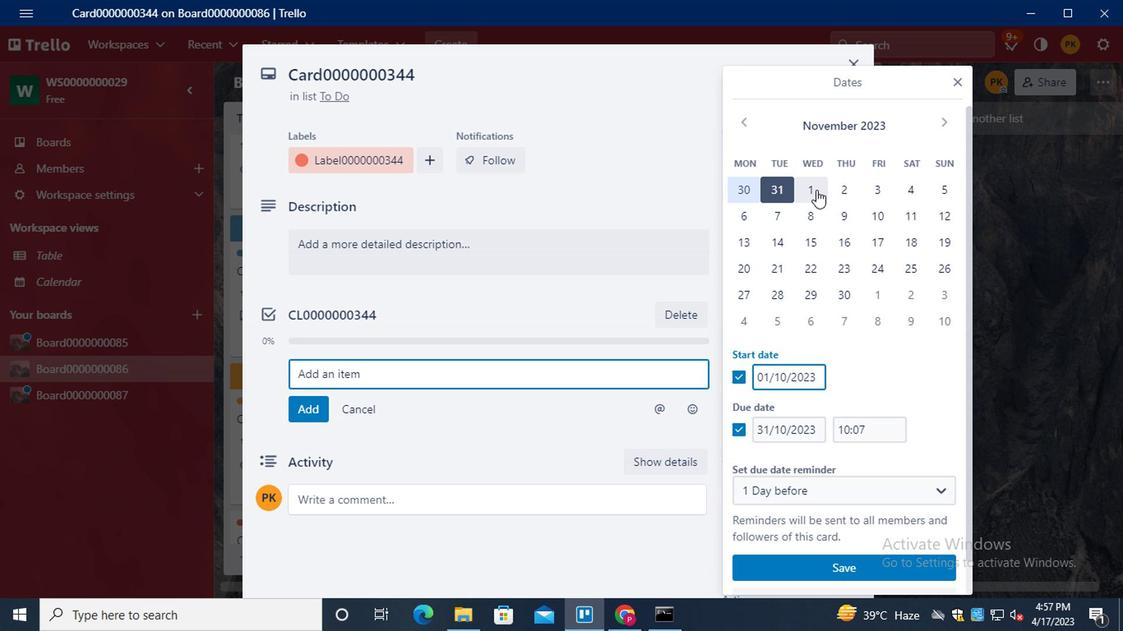 
Action: Mouse moved to (842, 291)
Screenshot: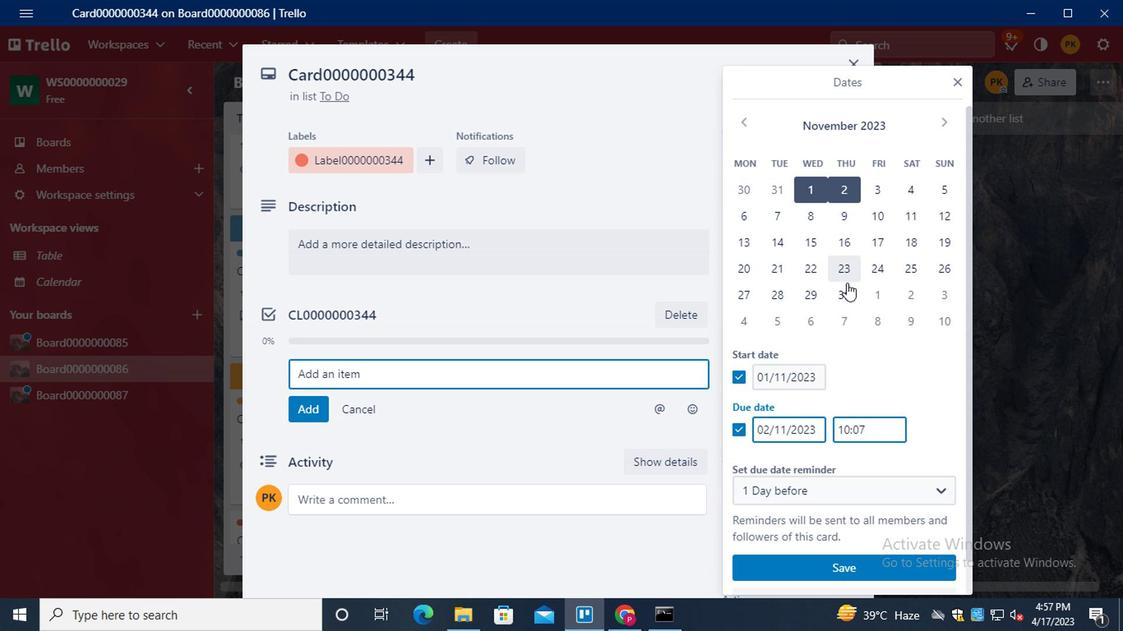 
Action: Mouse pressed left at (842, 291)
Screenshot: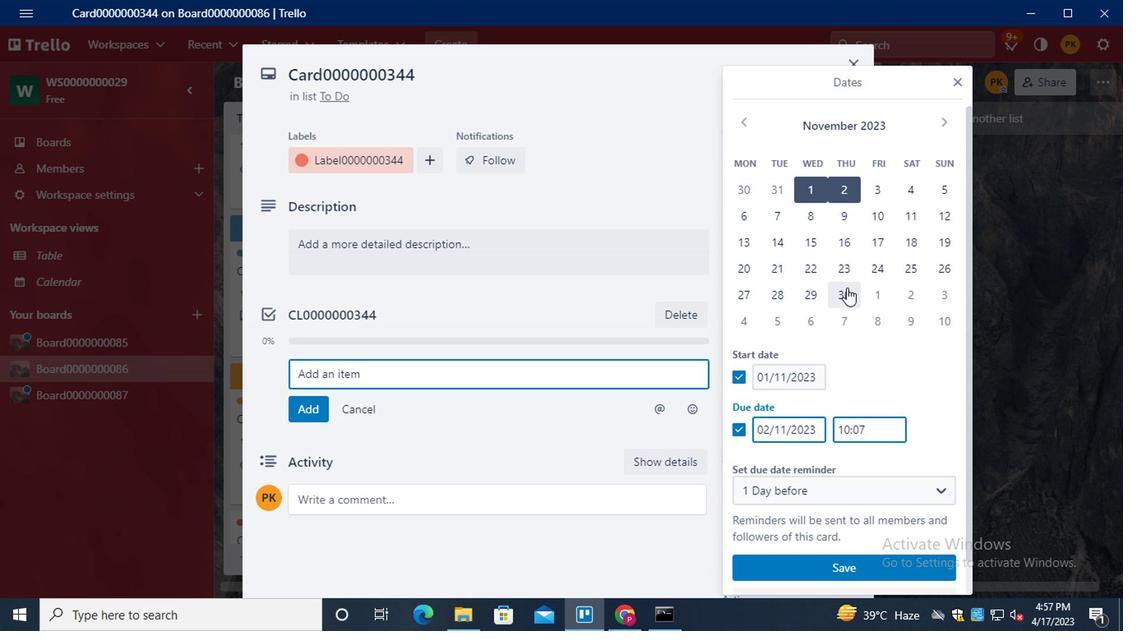 
Action: Mouse moved to (840, 573)
Screenshot: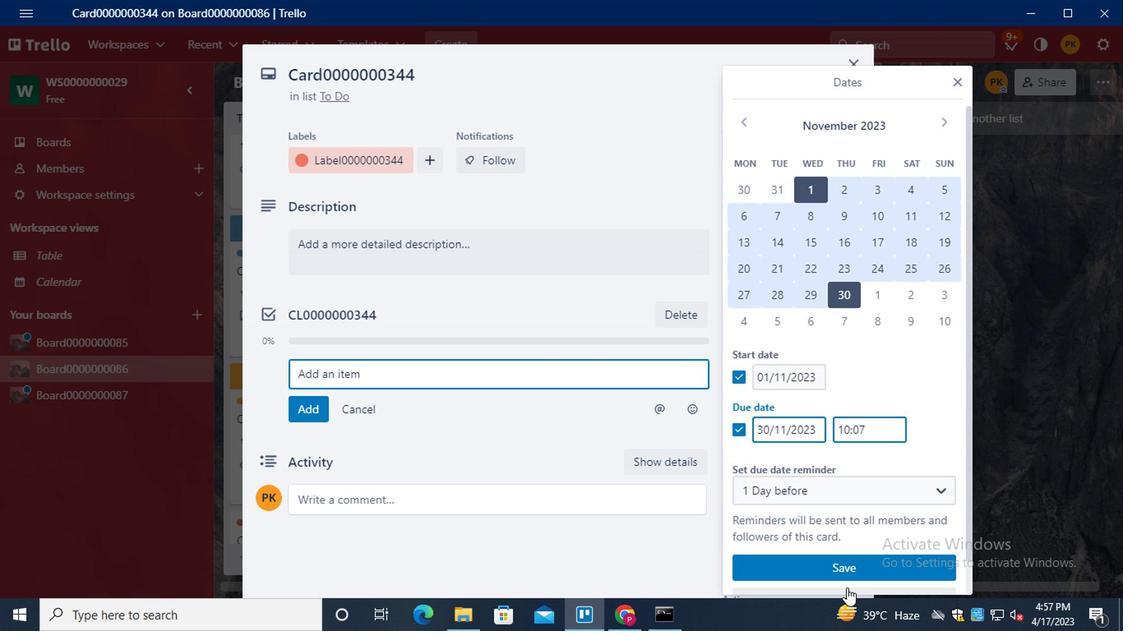 
Action: Mouse pressed left at (840, 573)
Screenshot: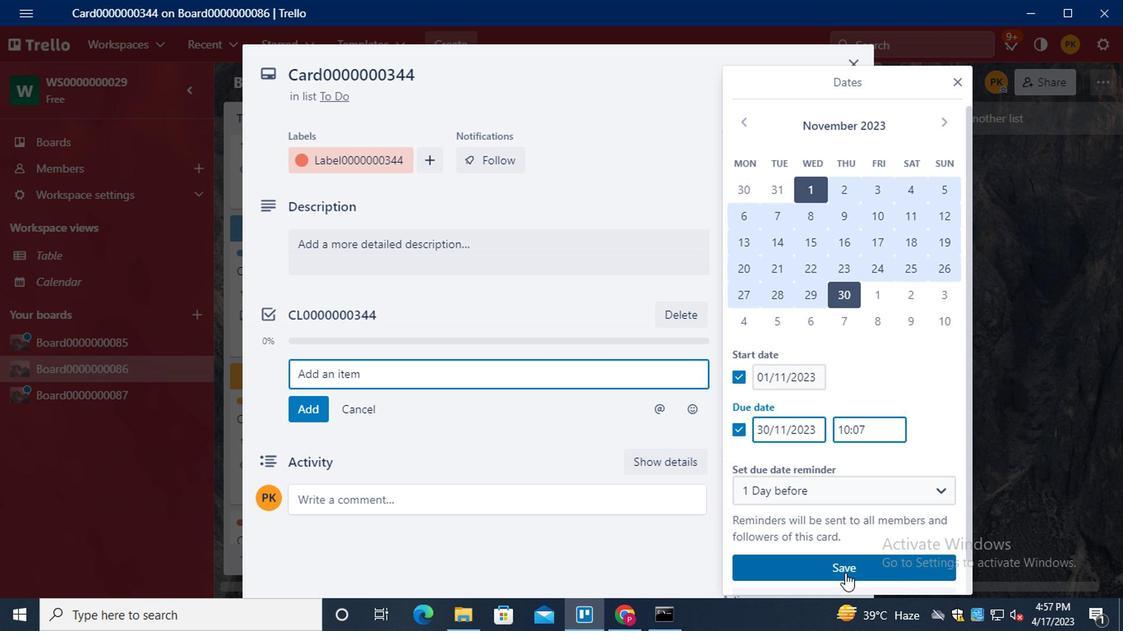 
Action: Mouse moved to (533, 358)
Screenshot: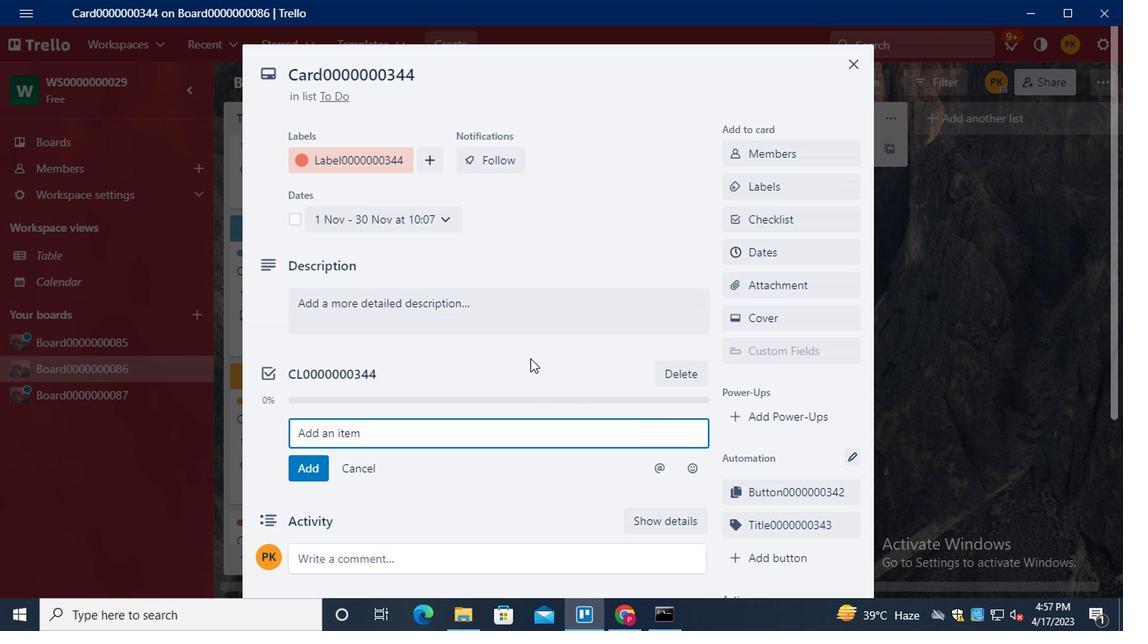 
Action: Key pressed <Key.f8>
Screenshot: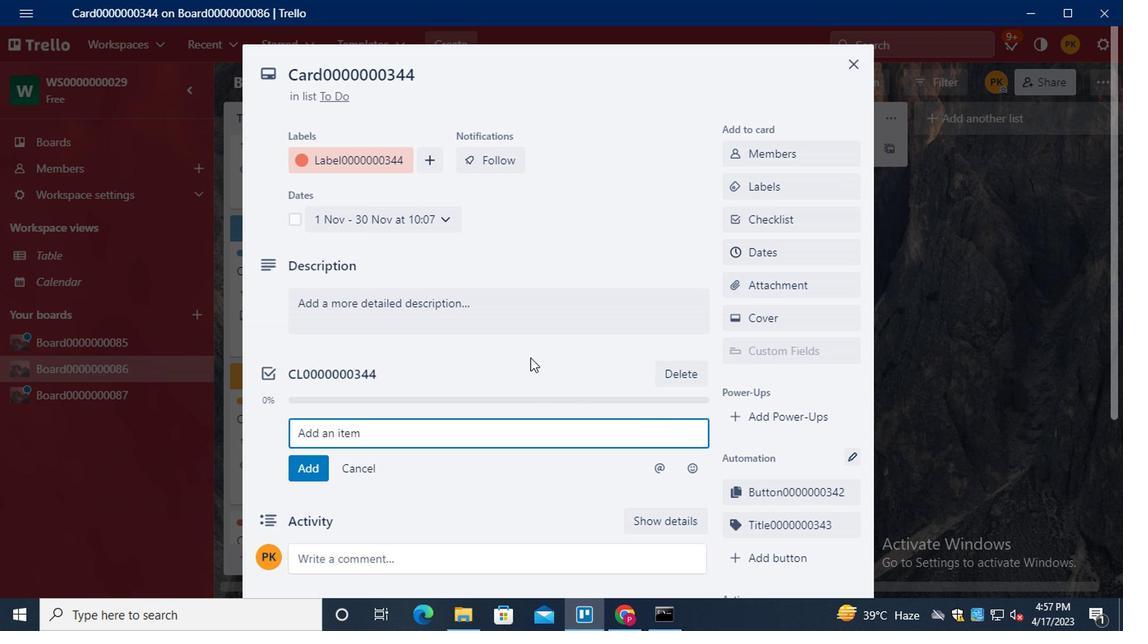 
